 Task: Look for space in Hepingjie, China from 9th June, 2023 to 16th June, 2023 for 2 adults in price range Rs.8000 to Rs.16000. Place can be entire place with 2 bedrooms having 2 beds and 1 bathroom. Property type can be house, flat, guest house. Booking option can be shelf check-in. Required host language is Chinese (Simplified).
Action: Mouse moved to (611, 80)
Screenshot: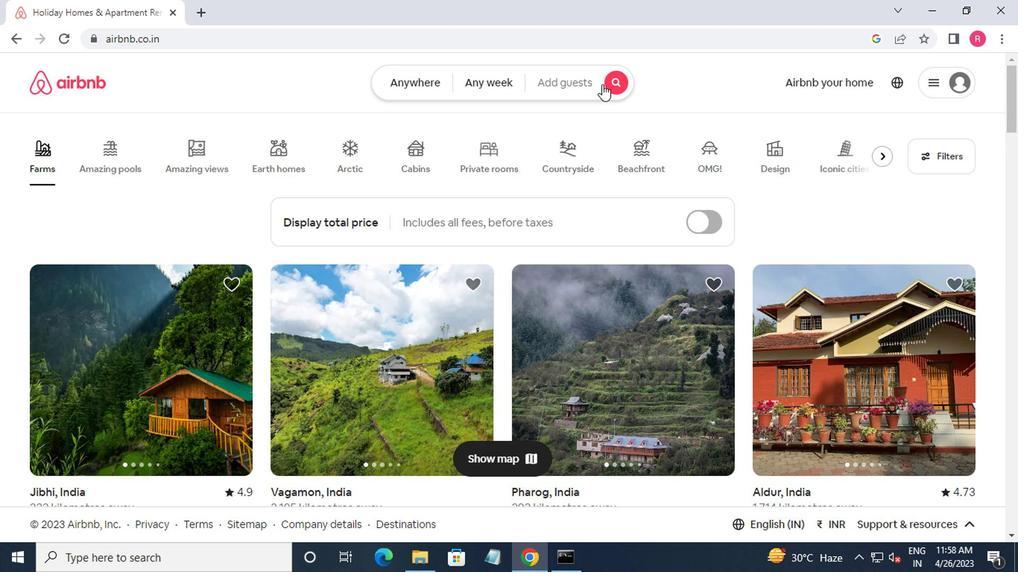 
Action: Mouse pressed left at (611, 80)
Screenshot: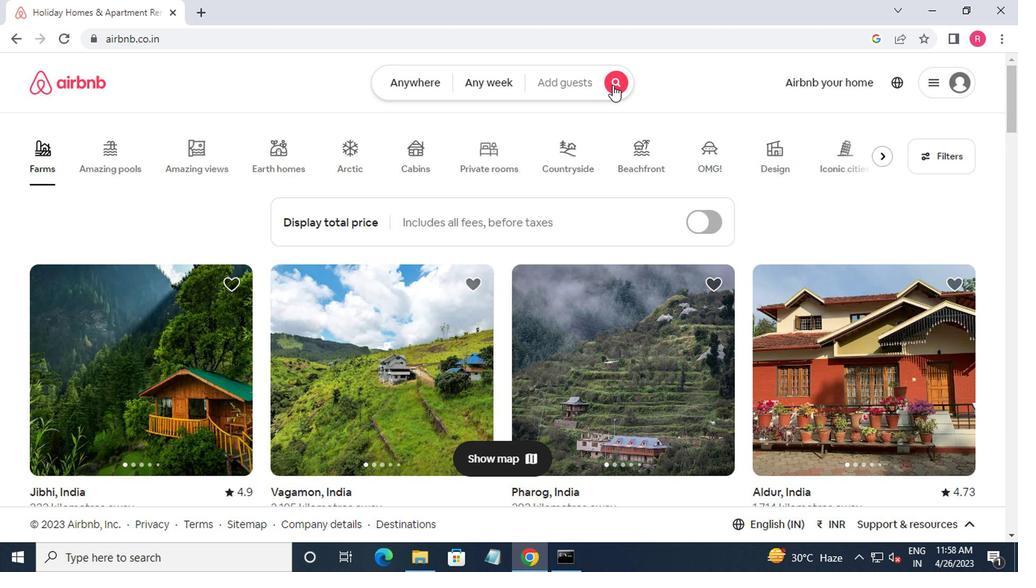 
Action: Mouse moved to (256, 139)
Screenshot: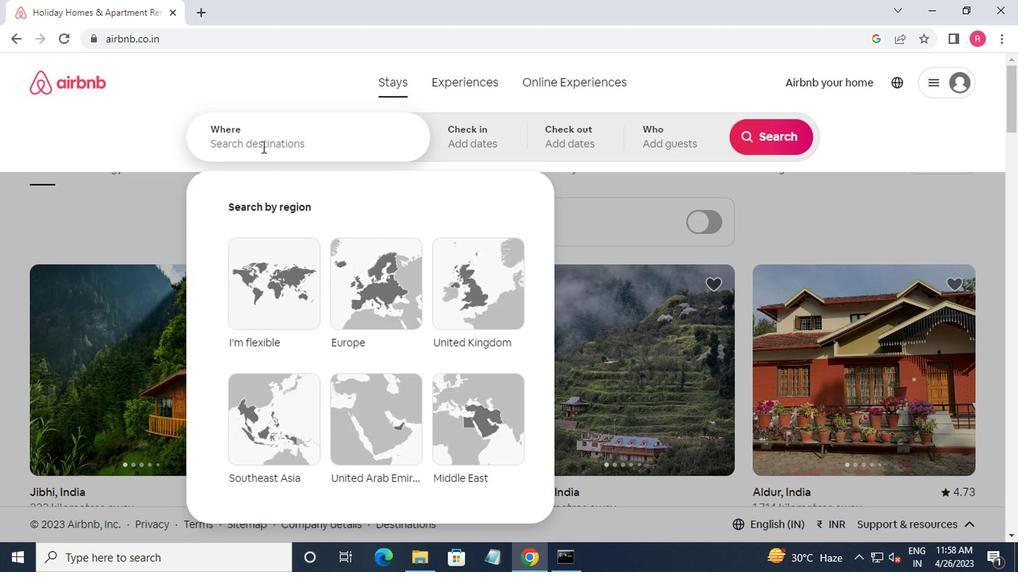 
Action: Mouse pressed left at (256, 139)
Screenshot: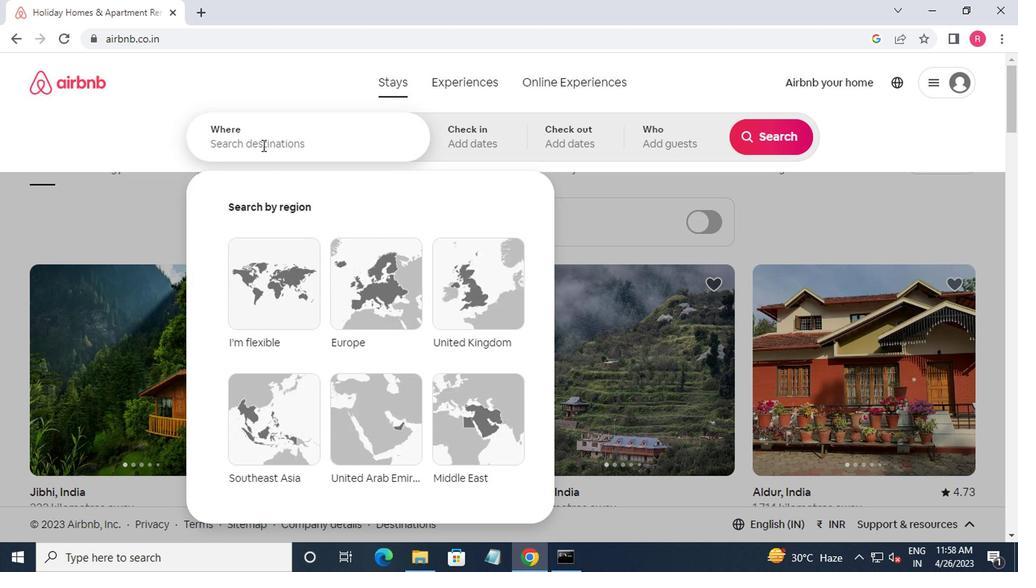 
Action: Key pressed hepingjie,china<Key.enter>
Screenshot: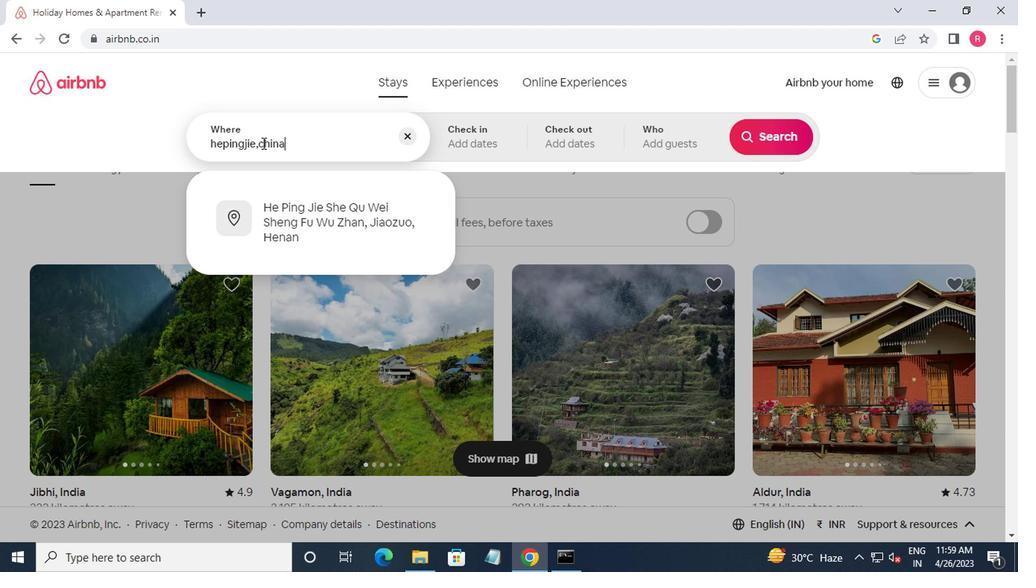 
Action: Mouse moved to (757, 253)
Screenshot: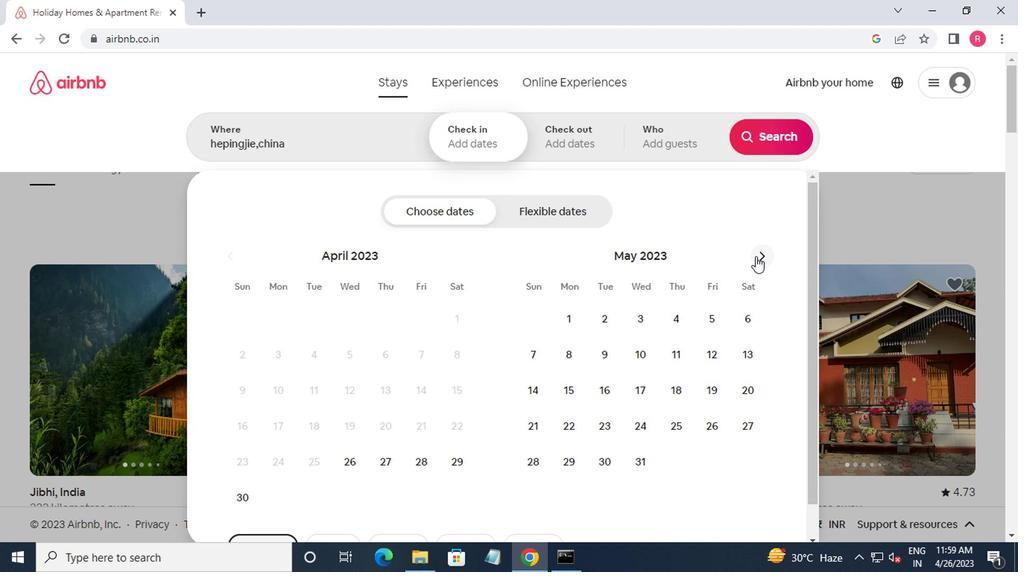 
Action: Mouse pressed left at (757, 253)
Screenshot: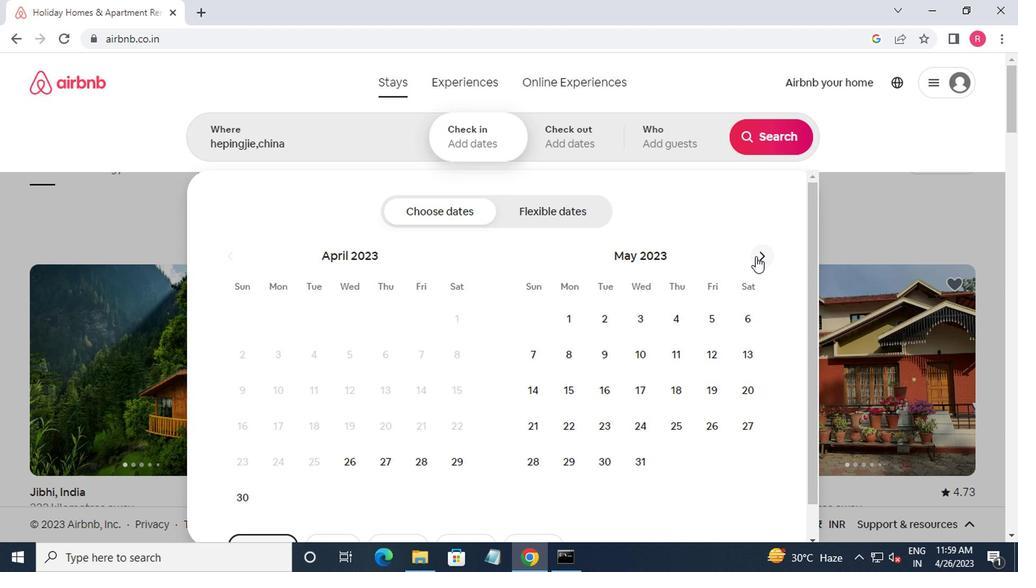 
Action: Mouse moved to (762, 250)
Screenshot: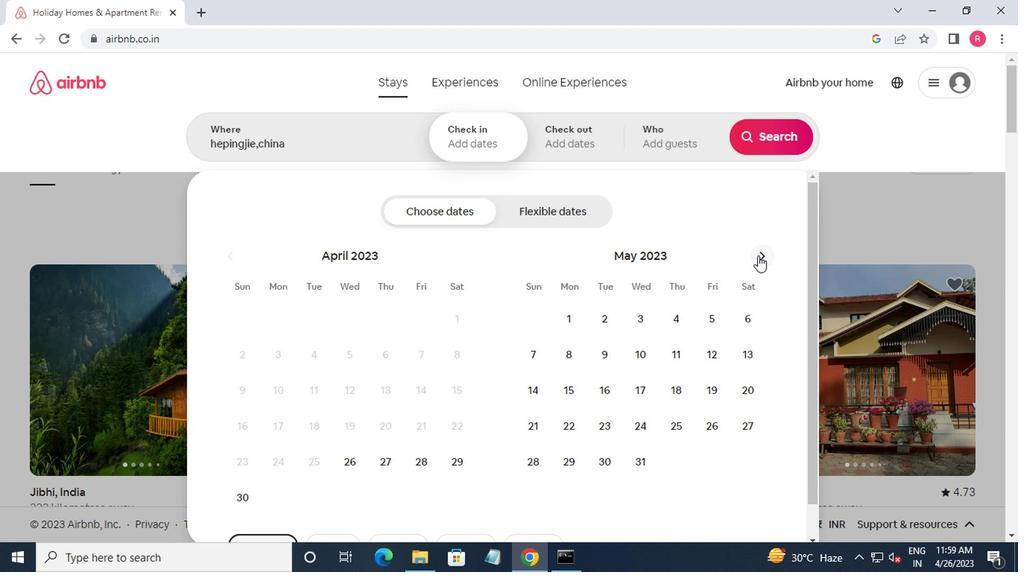 
Action: Mouse pressed left at (762, 250)
Screenshot: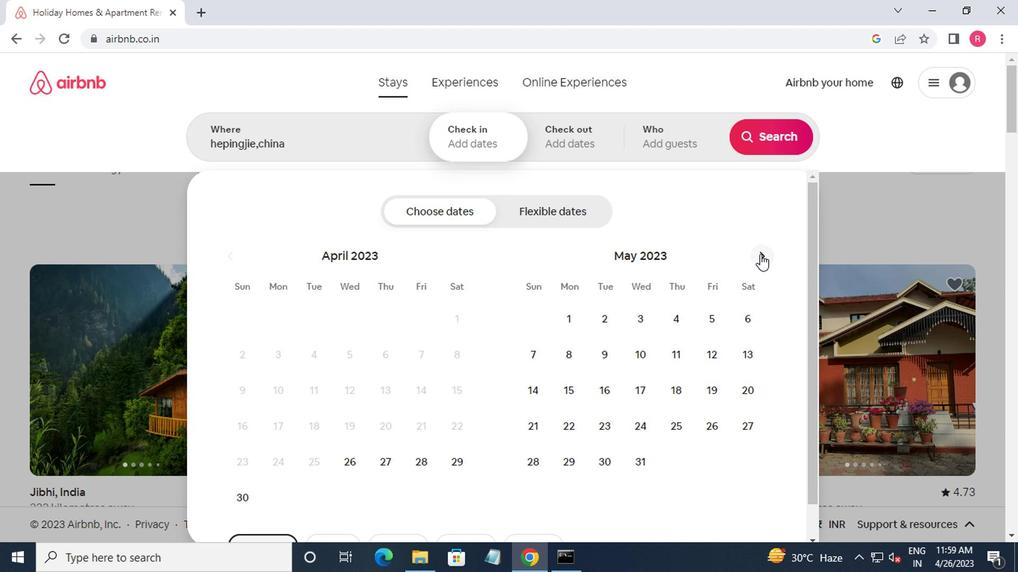
Action: Mouse moved to (714, 355)
Screenshot: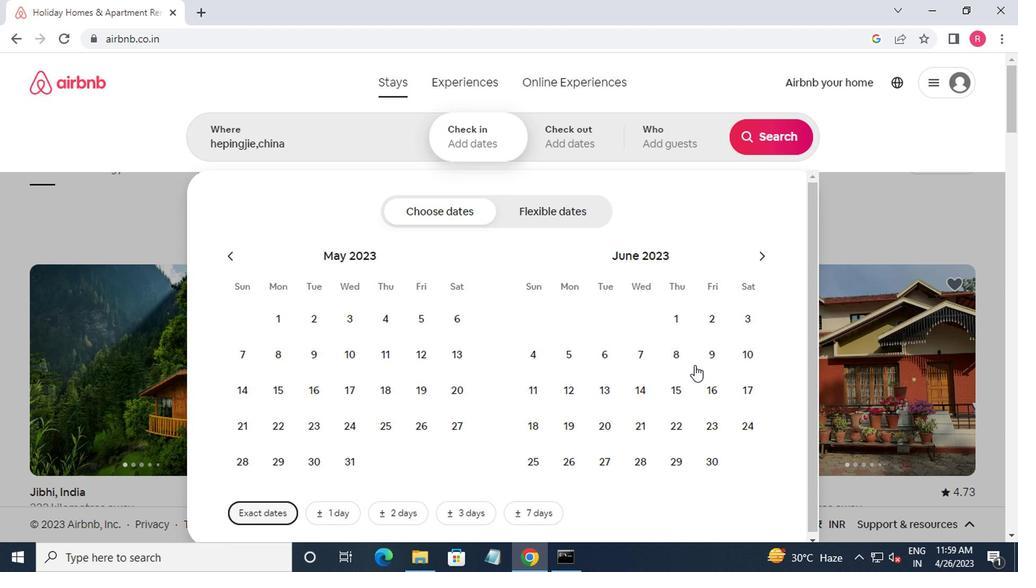 
Action: Mouse pressed left at (714, 355)
Screenshot: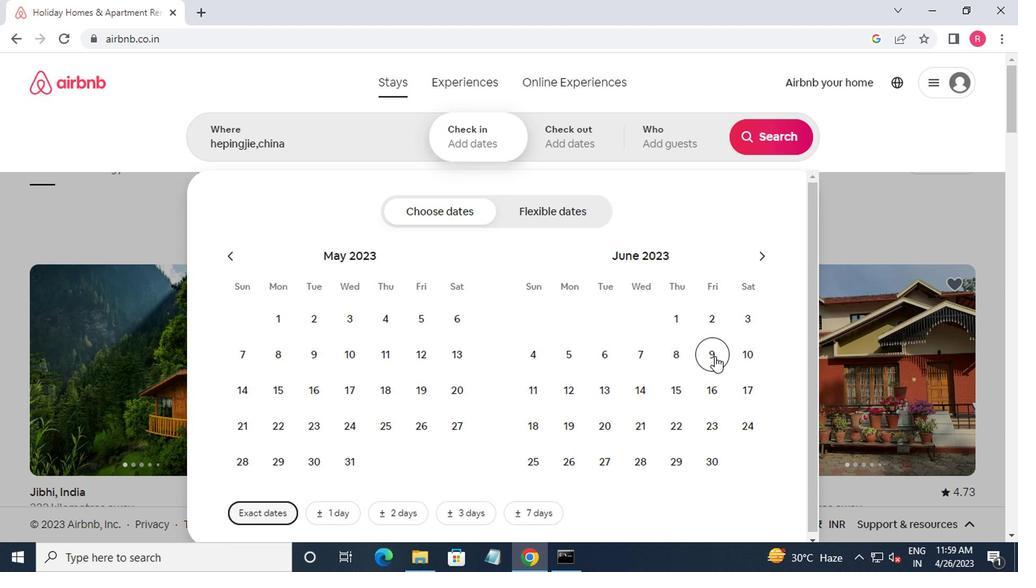 
Action: Mouse moved to (710, 393)
Screenshot: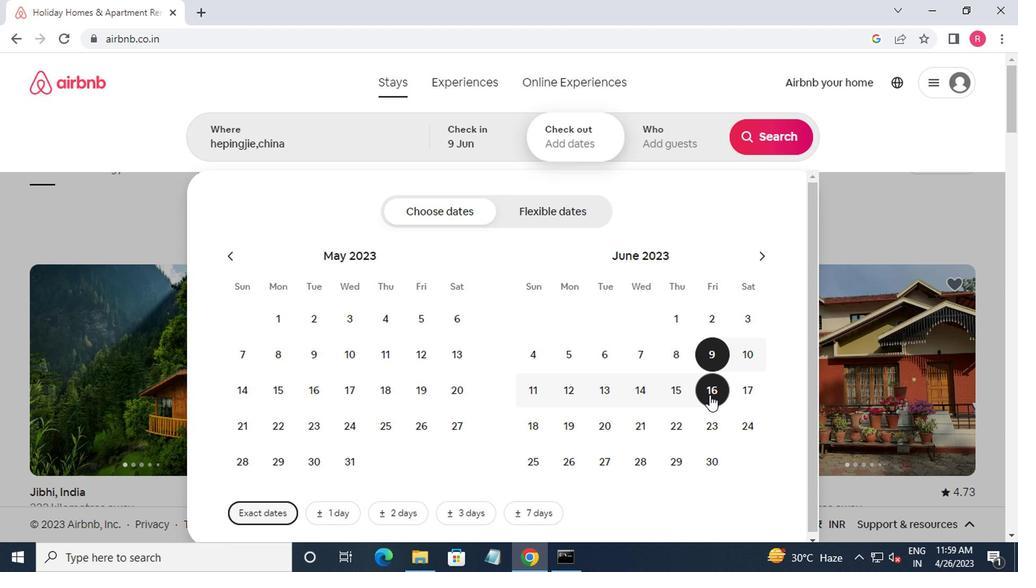 
Action: Mouse pressed left at (710, 393)
Screenshot: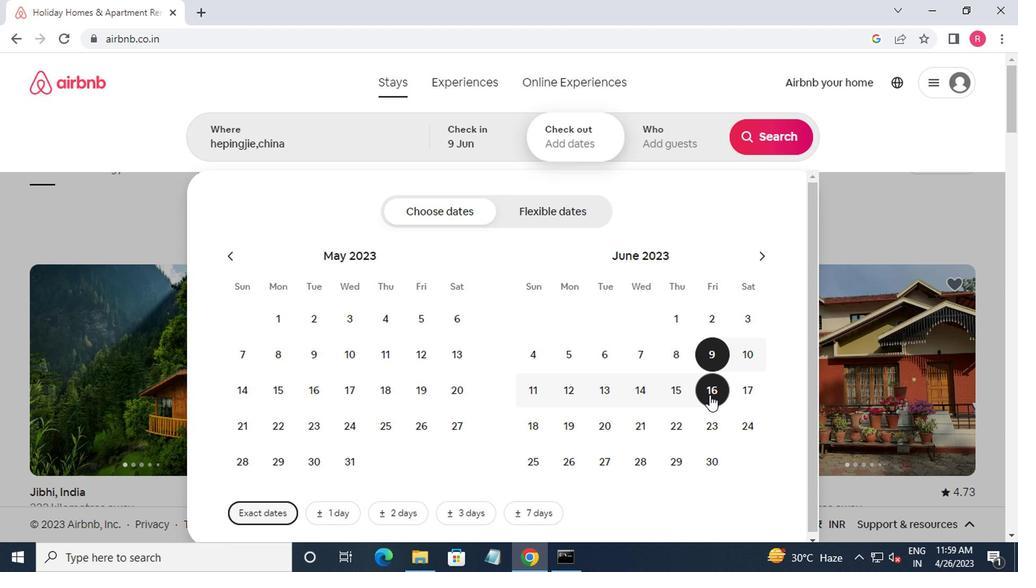 
Action: Mouse moved to (660, 133)
Screenshot: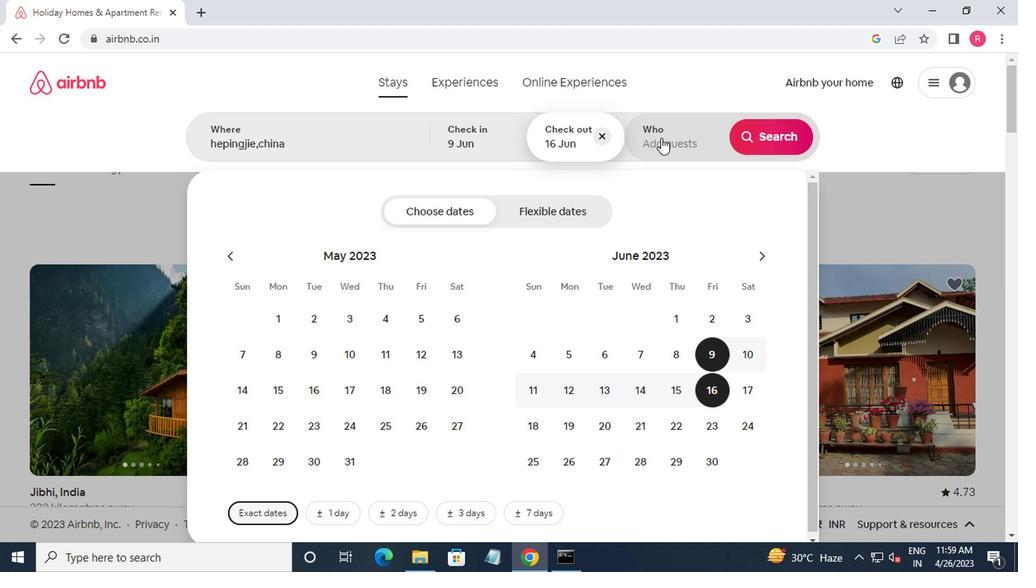 
Action: Mouse pressed left at (660, 133)
Screenshot: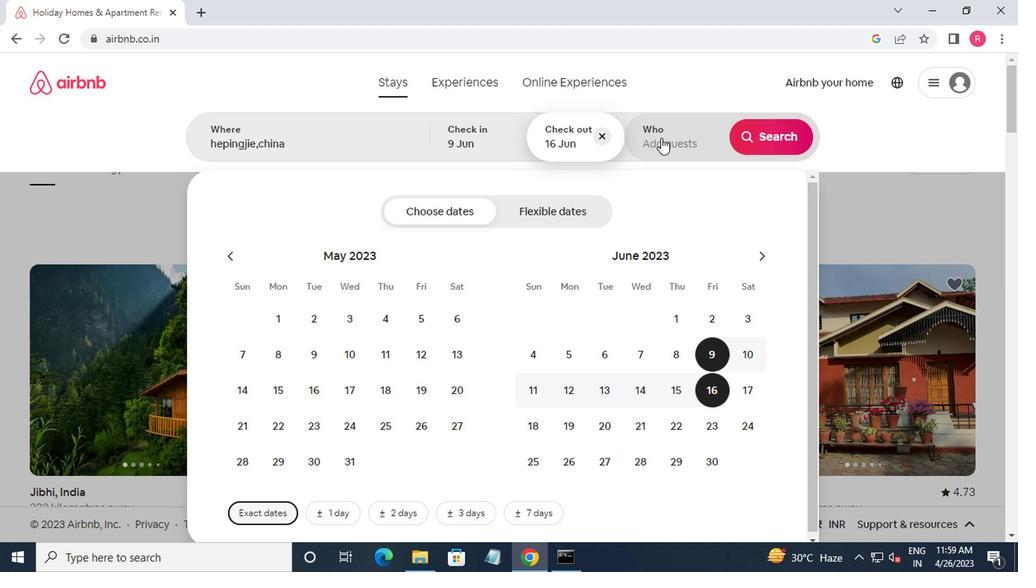 
Action: Mouse moved to (773, 214)
Screenshot: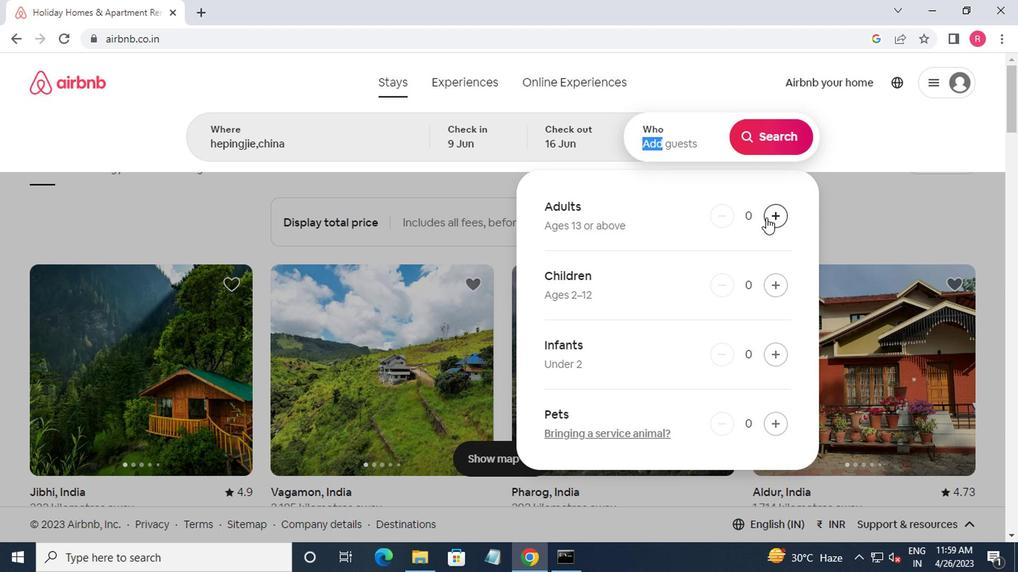
Action: Mouse pressed left at (773, 214)
Screenshot: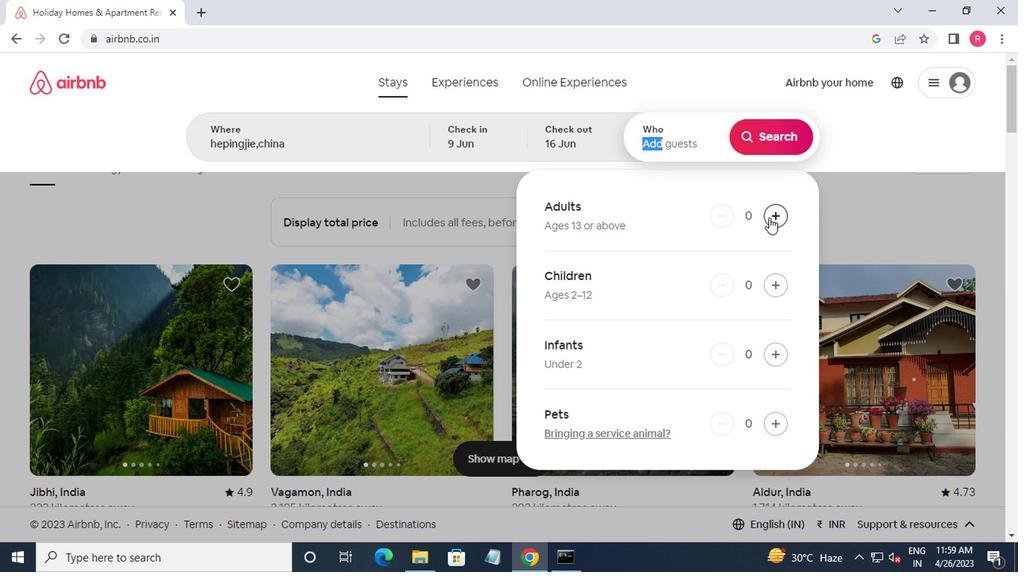 
Action: Mouse moved to (774, 214)
Screenshot: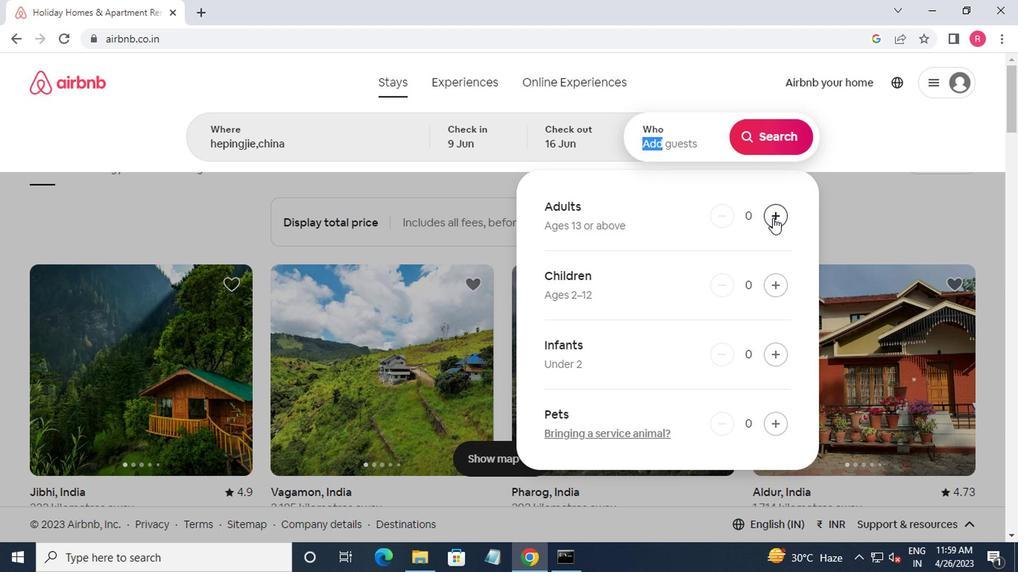 
Action: Mouse pressed left at (774, 214)
Screenshot: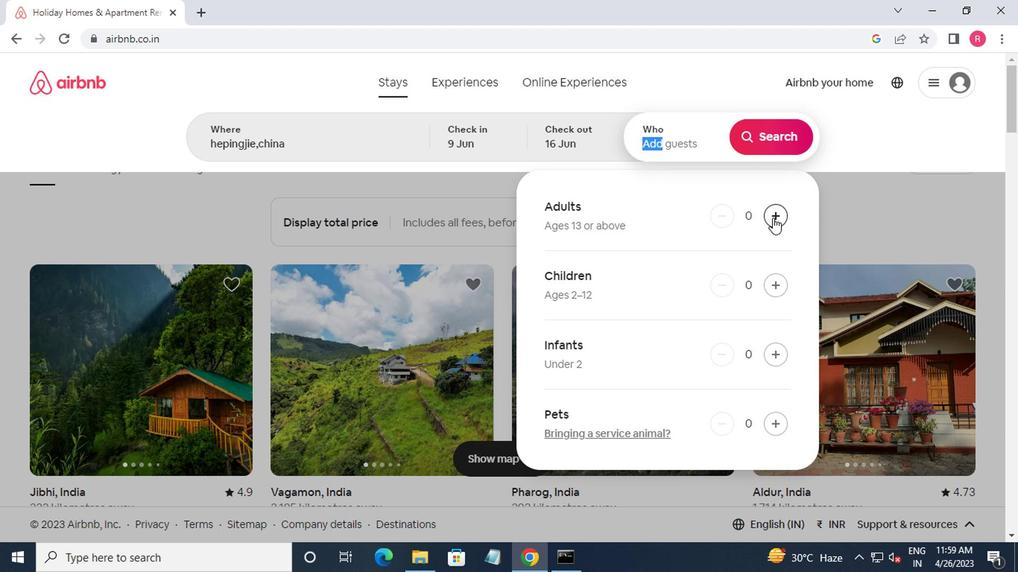 
Action: Mouse moved to (764, 133)
Screenshot: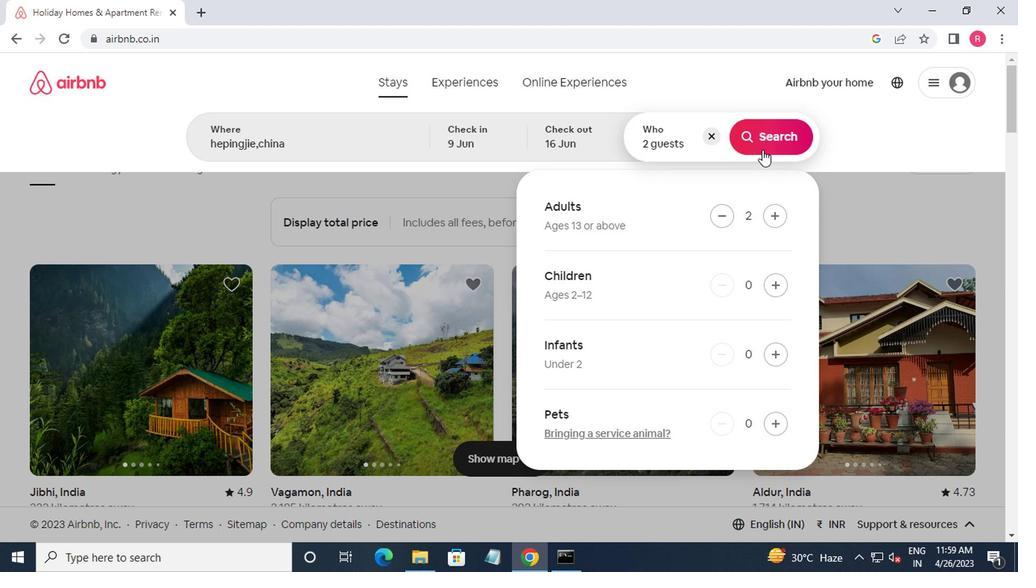 
Action: Mouse pressed left at (764, 133)
Screenshot: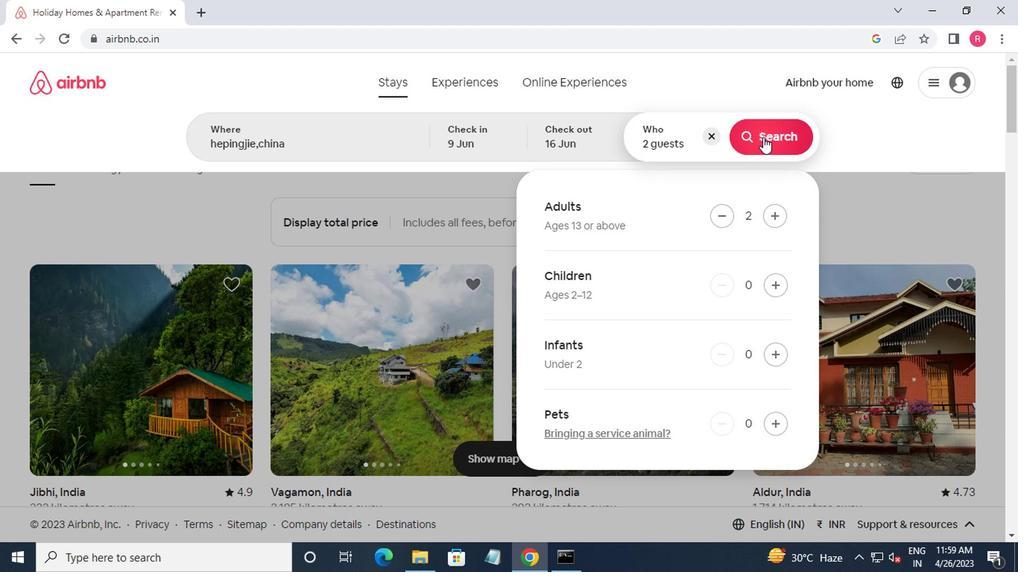 
Action: Mouse moved to (910, 128)
Screenshot: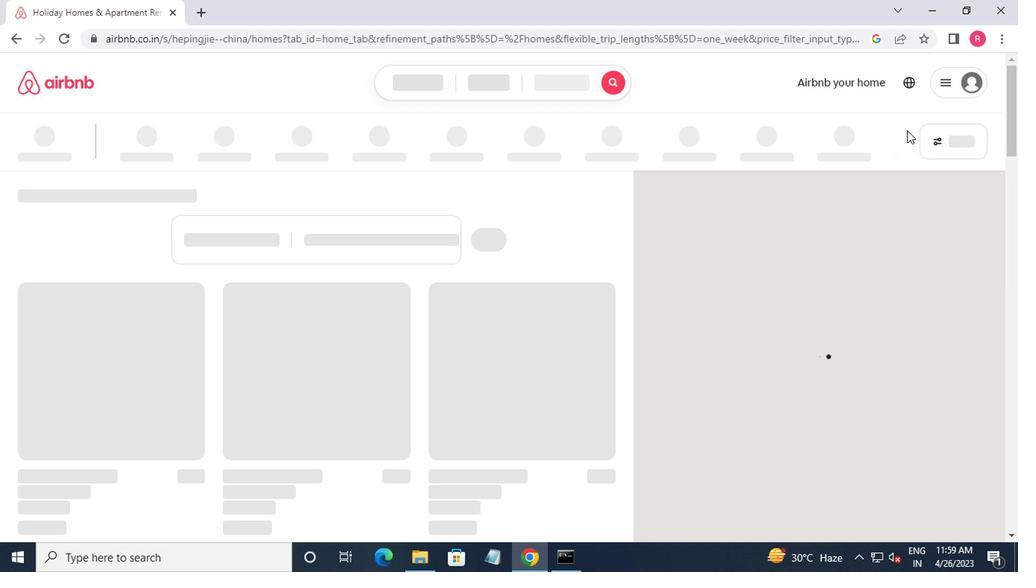 
Action: Mouse pressed left at (910, 128)
Screenshot: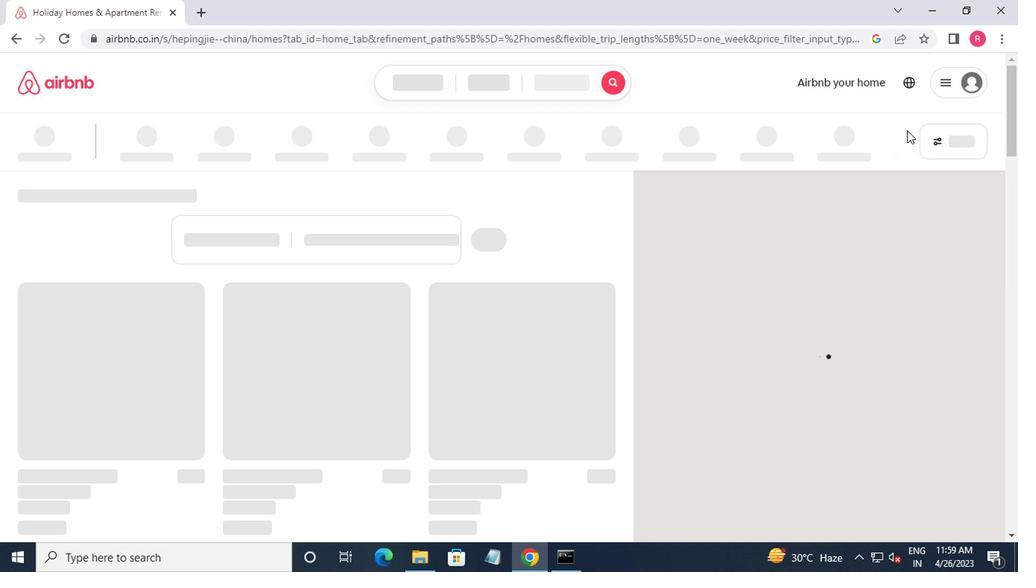 
Action: Mouse moved to (937, 133)
Screenshot: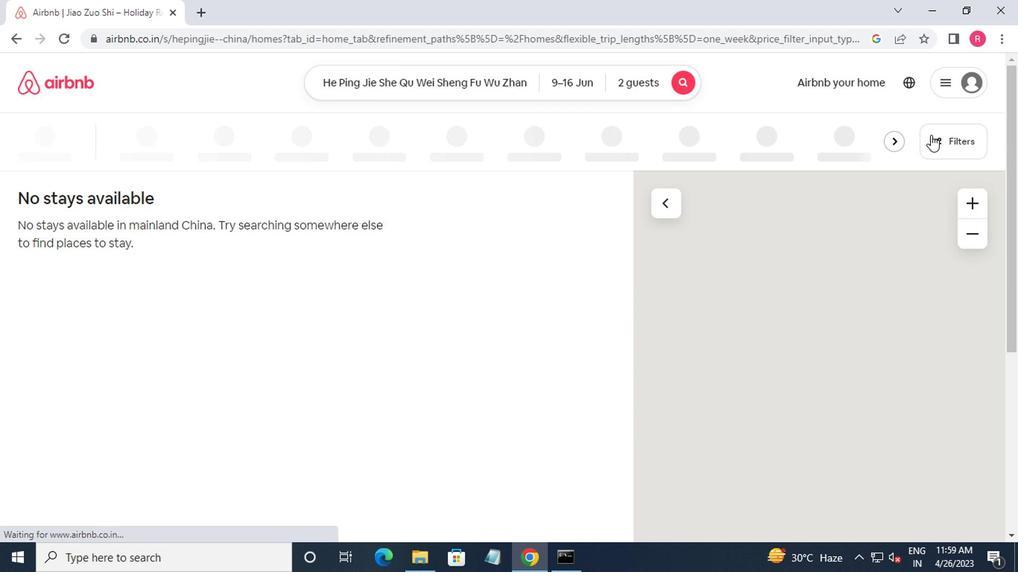 
Action: Mouse pressed left at (937, 133)
Screenshot: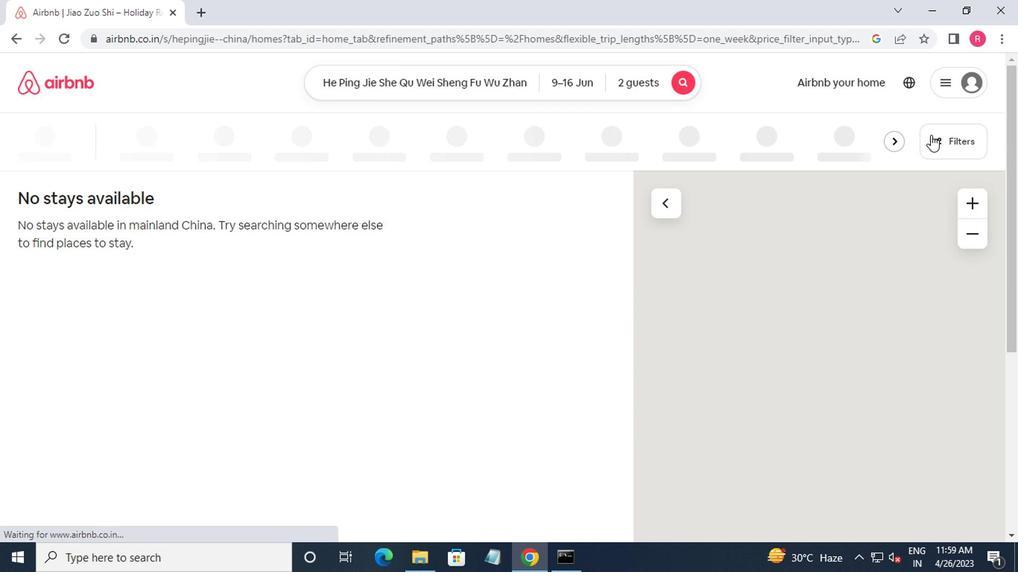 
Action: Mouse moved to (354, 238)
Screenshot: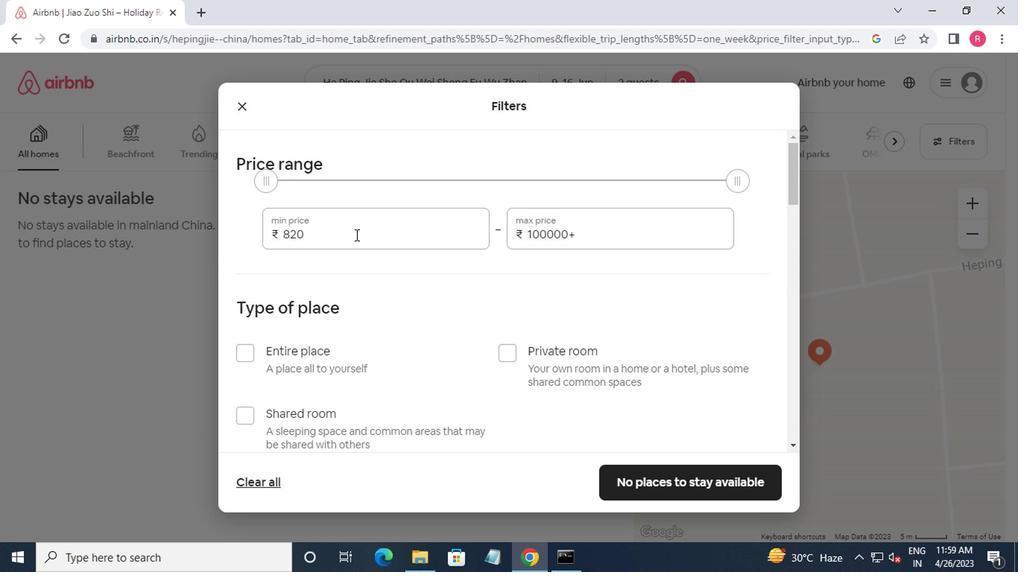 
Action: Mouse pressed left at (354, 238)
Screenshot: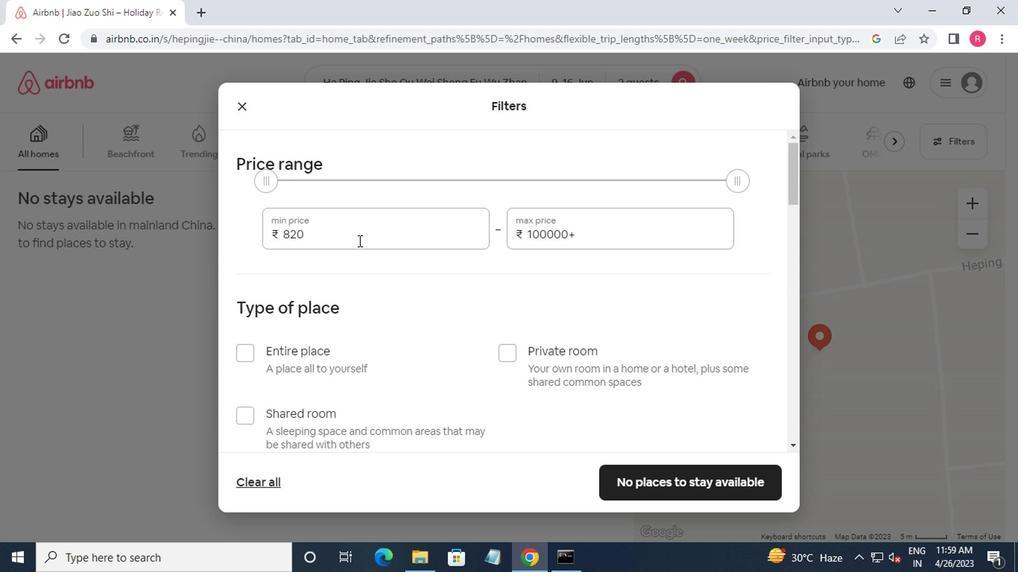 
Action: Mouse moved to (357, 226)
Screenshot: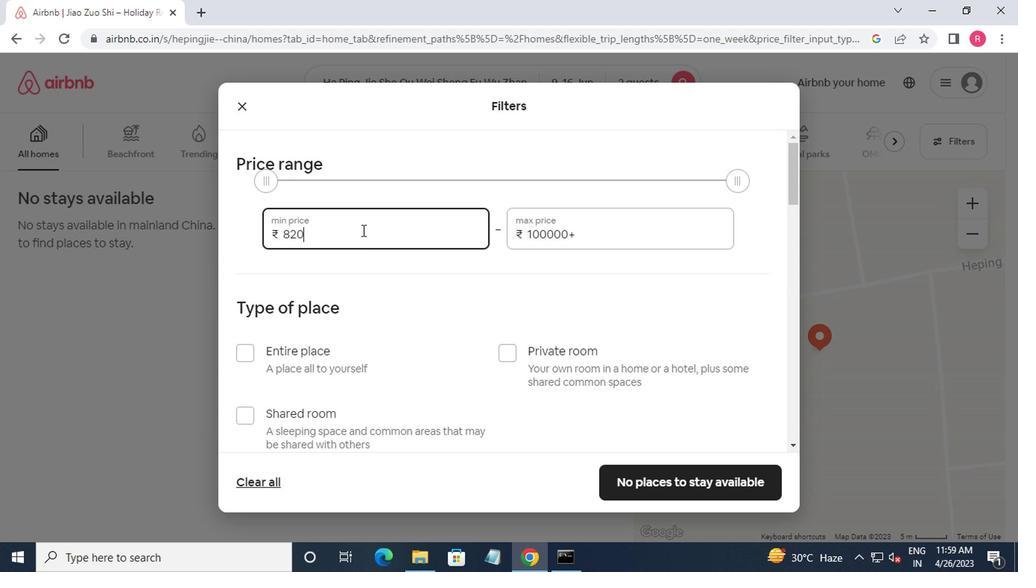 
Action: Key pressed <Key.backspace><Key.backspace><Key.backspace><Key.backspace>8000
Screenshot: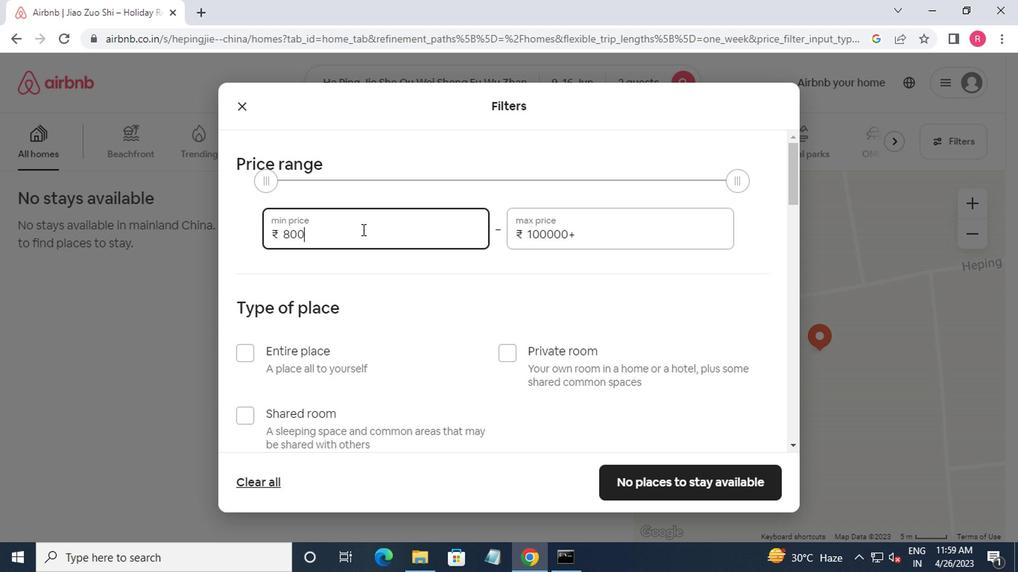 
Action: Mouse moved to (593, 230)
Screenshot: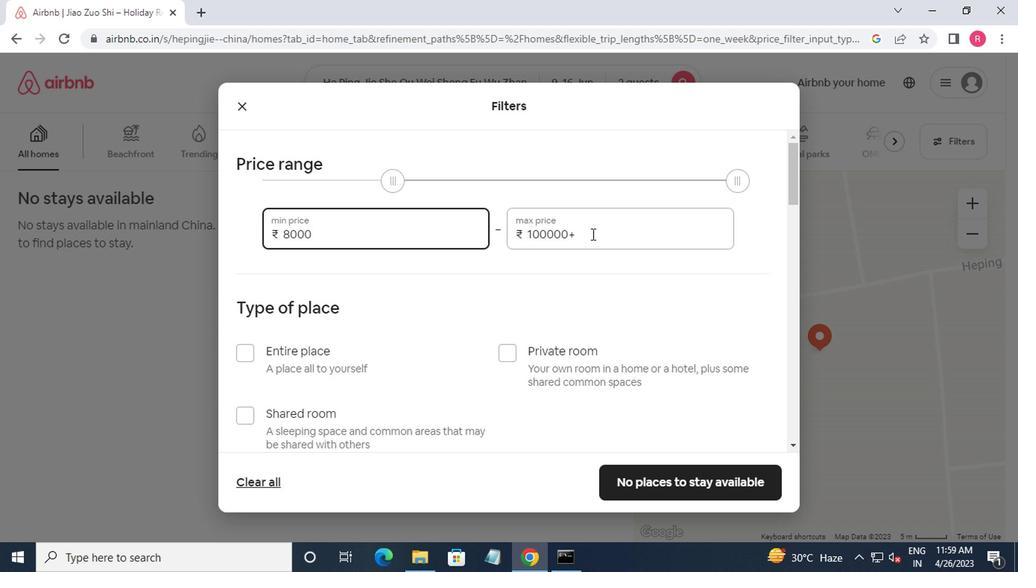 
Action: Mouse pressed left at (593, 230)
Screenshot: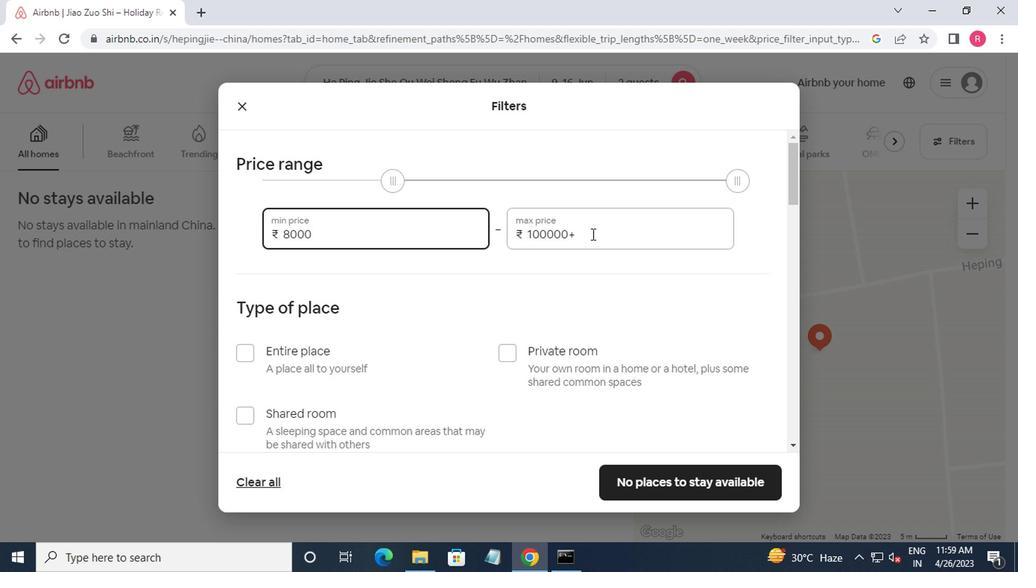 
Action: Mouse moved to (594, 231)
Screenshot: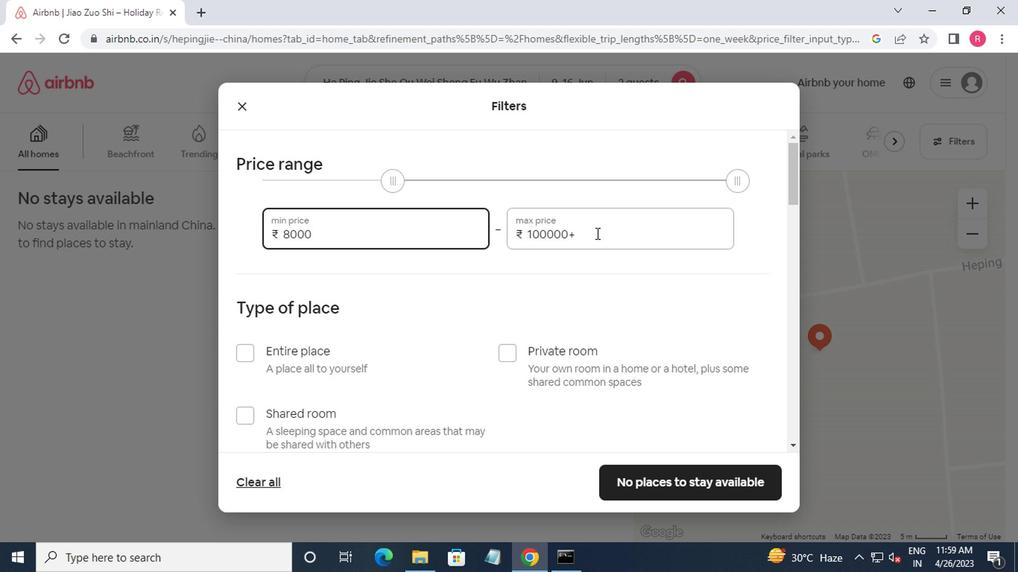 
Action: Key pressed <Key.backspace><Key.backspace><Key.backspace><Key.backspace><Key.backspace><Key.backspace><Key.backspace><Key.backspace><Key.backspace><Key.backspace><Key.backspace><Key.backspace><Key.backspace>16000
Screenshot: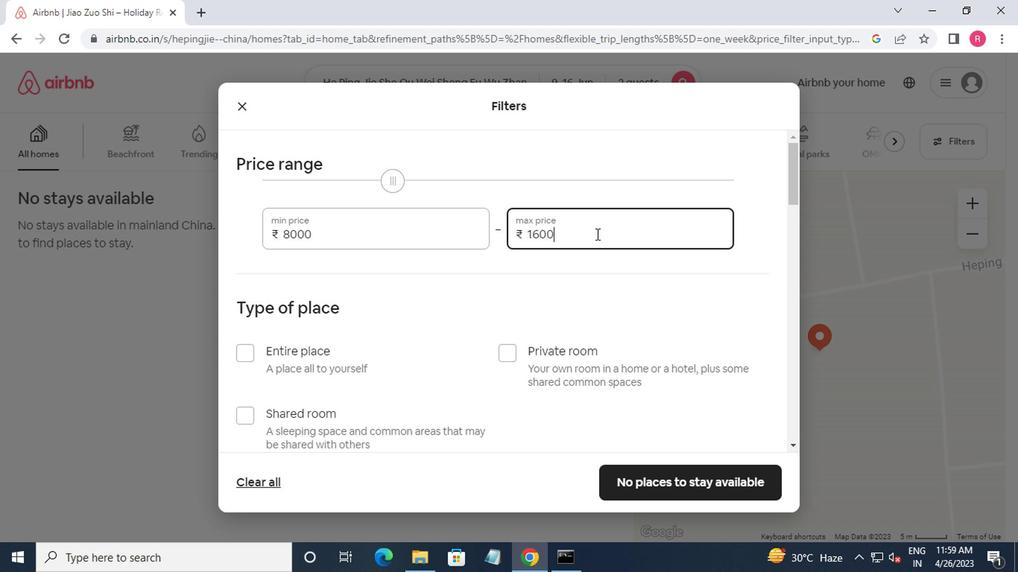 
Action: Mouse moved to (481, 188)
Screenshot: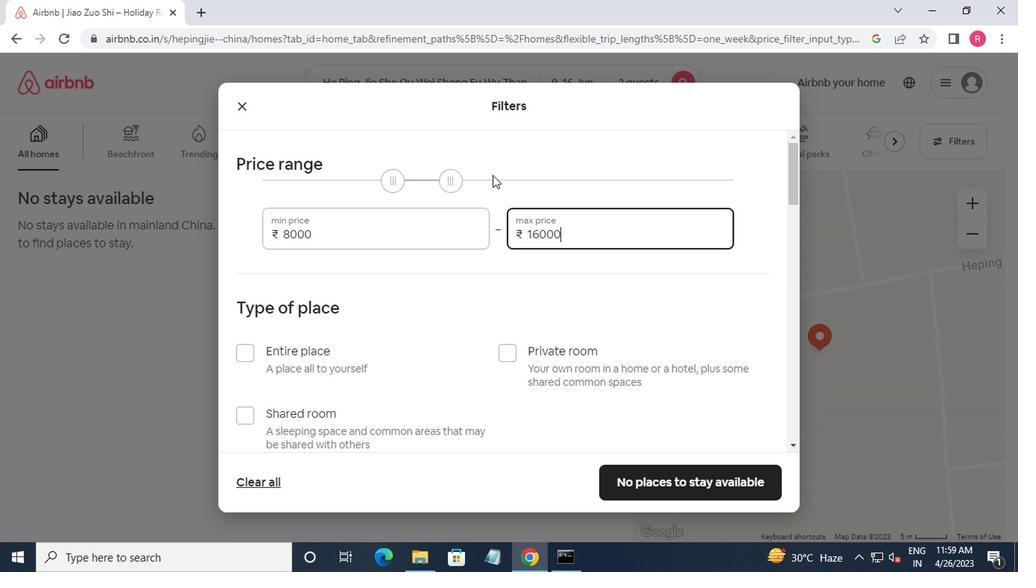 
Action: Mouse scrolled (481, 187) with delta (0, -1)
Screenshot: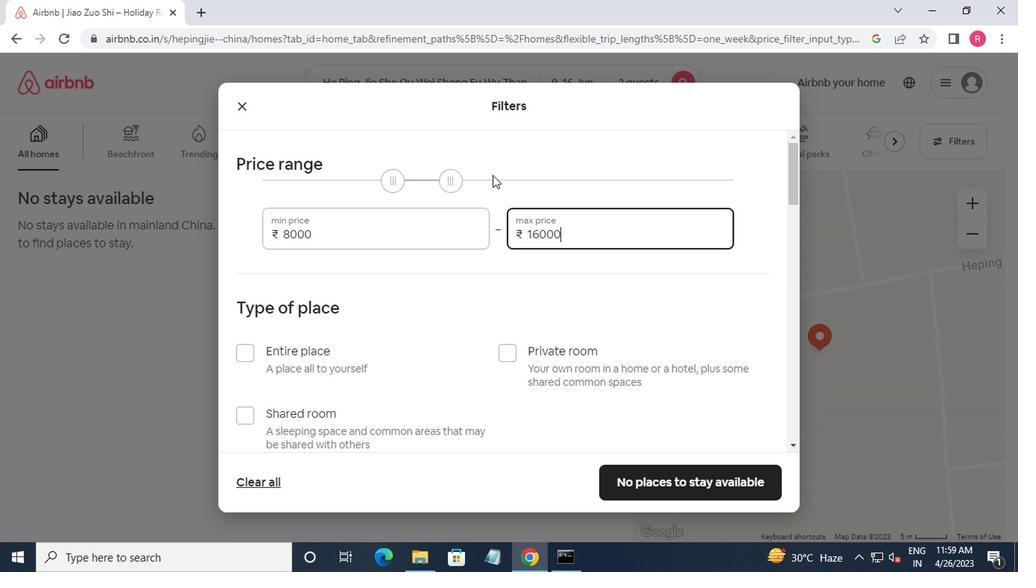 
Action: Mouse moved to (465, 238)
Screenshot: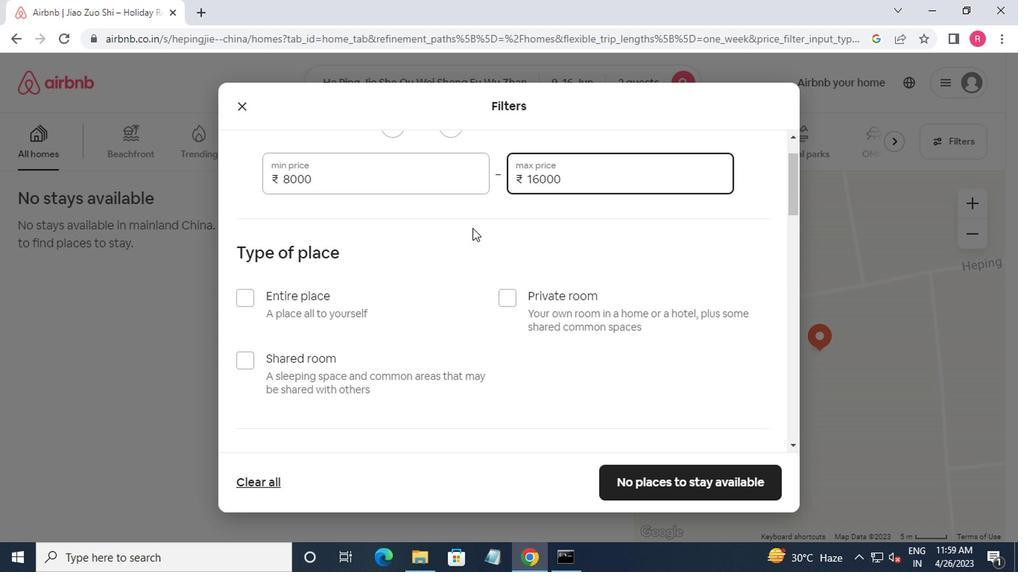 
Action: Mouse scrolled (465, 237) with delta (0, 0)
Screenshot: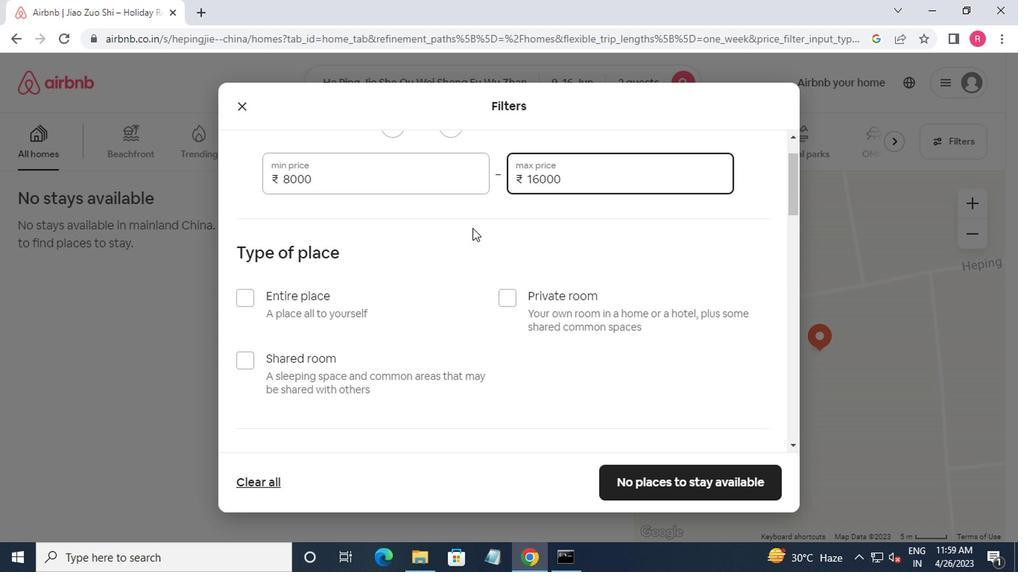 
Action: Mouse moved to (237, 198)
Screenshot: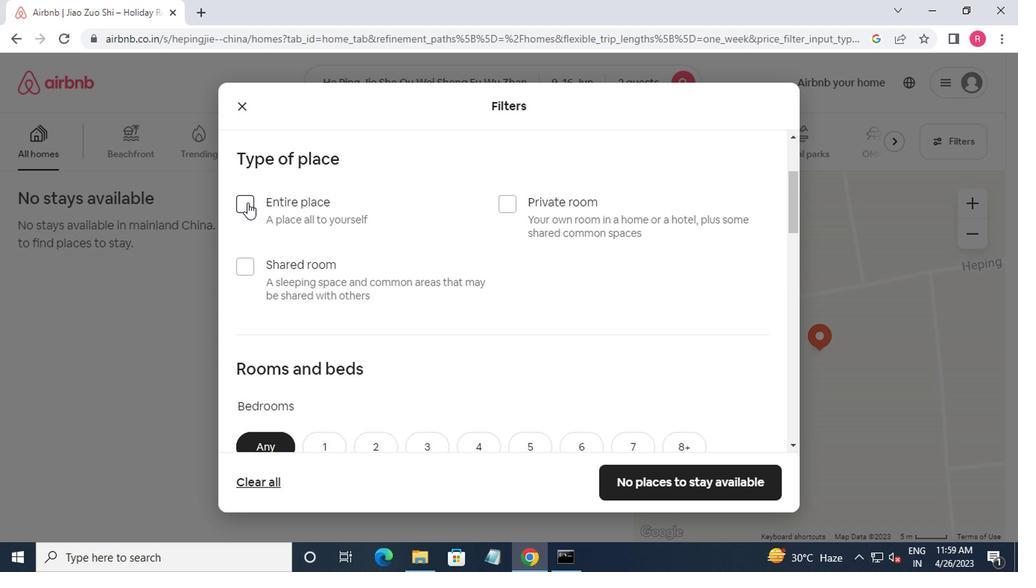 
Action: Mouse pressed left at (237, 198)
Screenshot: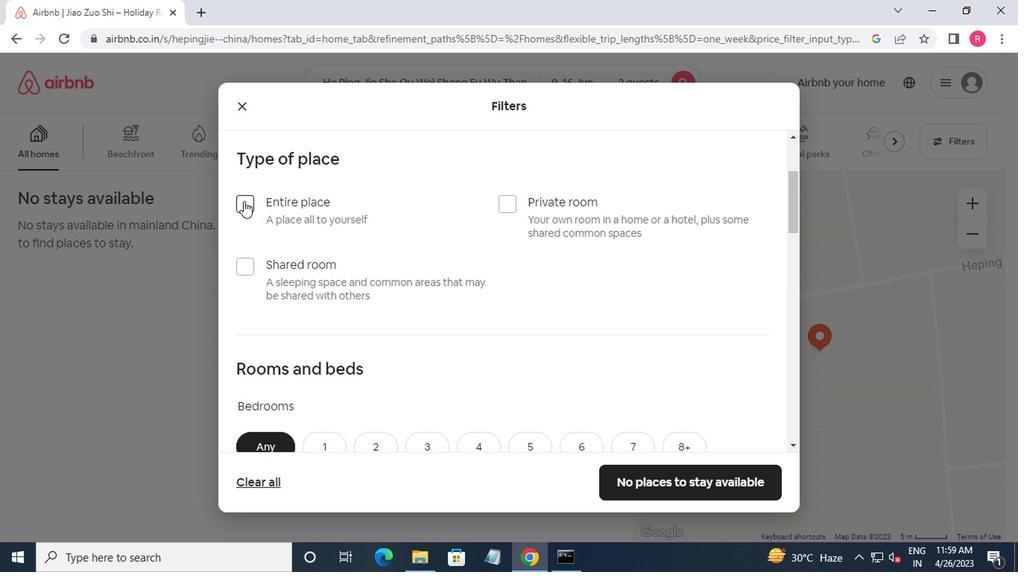 
Action: Mouse moved to (238, 198)
Screenshot: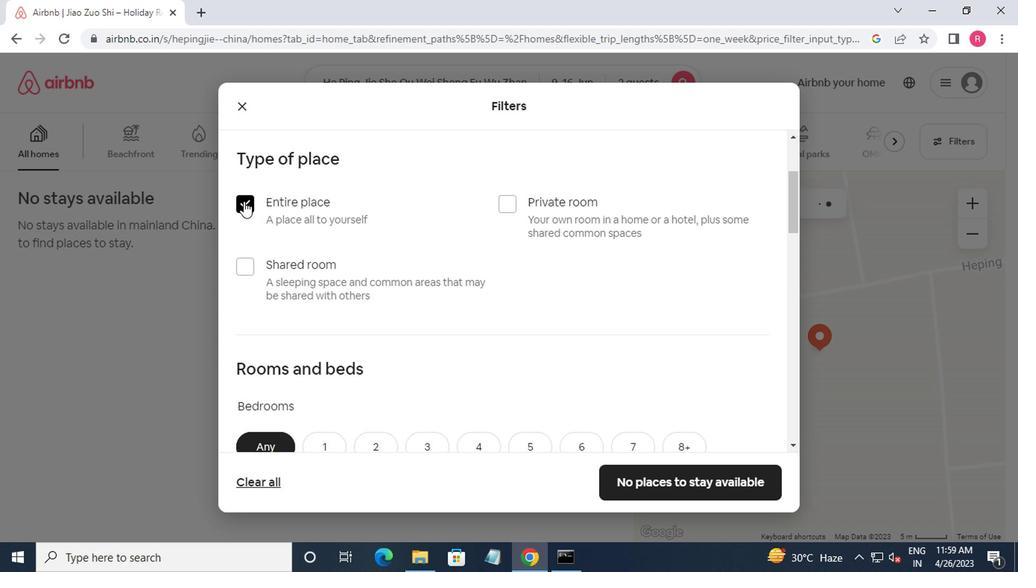 
Action: Mouse scrolled (238, 197) with delta (0, 0)
Screenshot: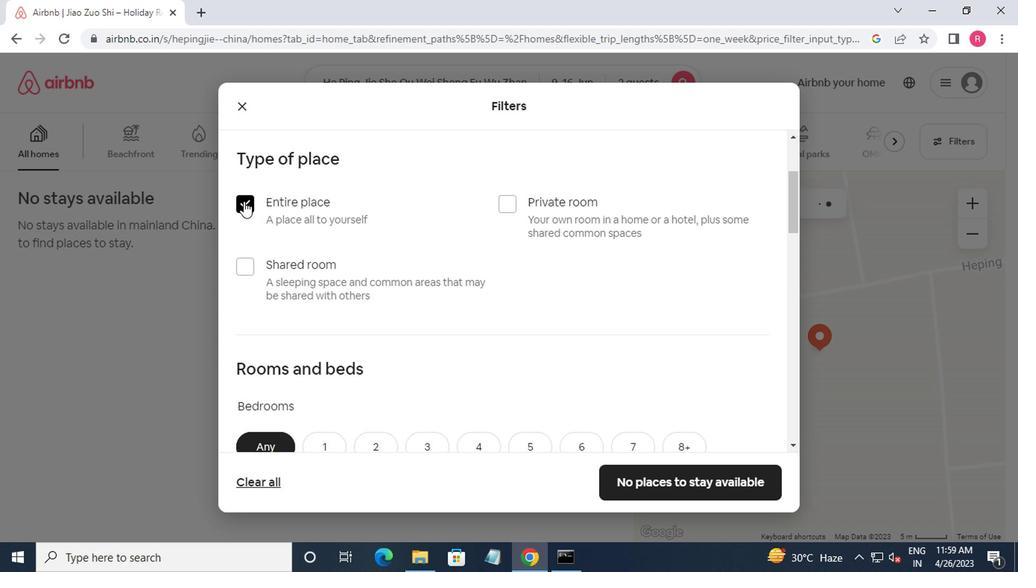 
Action: Mouse moved to (253, 203)
Screenshot: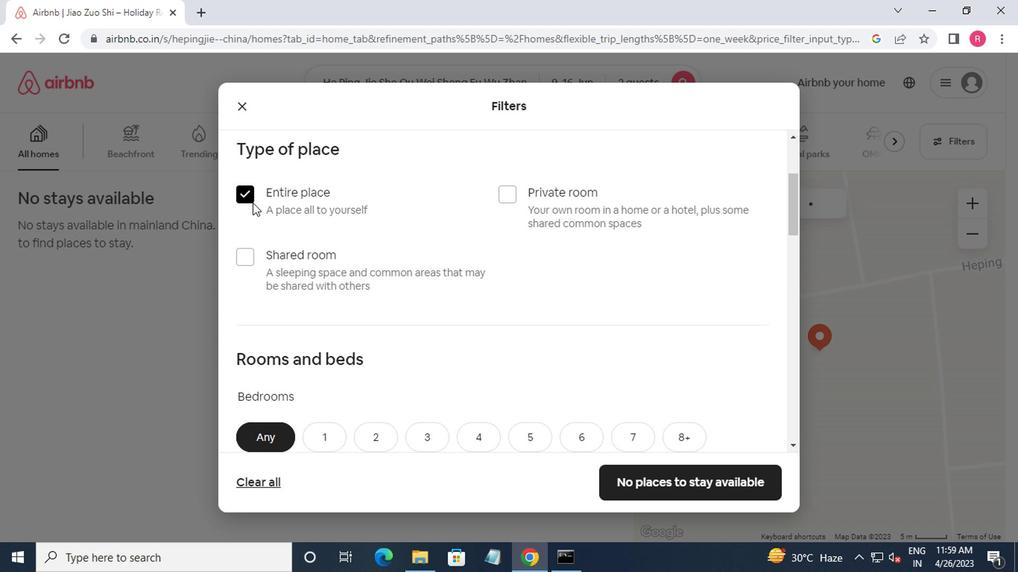 
Action: Mouse scrolled (253, 202) with delta (0, -1)
Screenshot: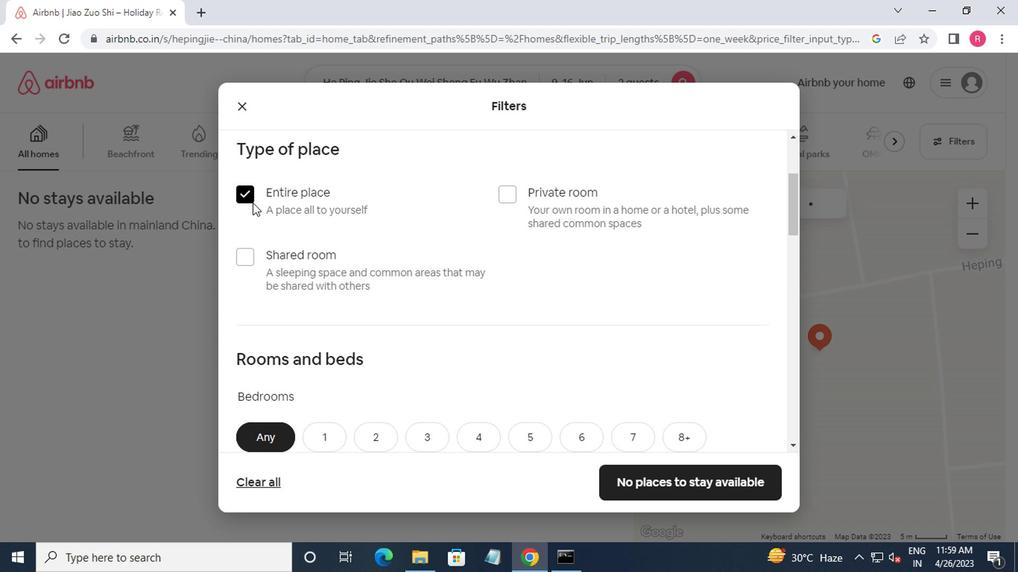 
Action: Mouse moved to (261, 211)
Screenshot: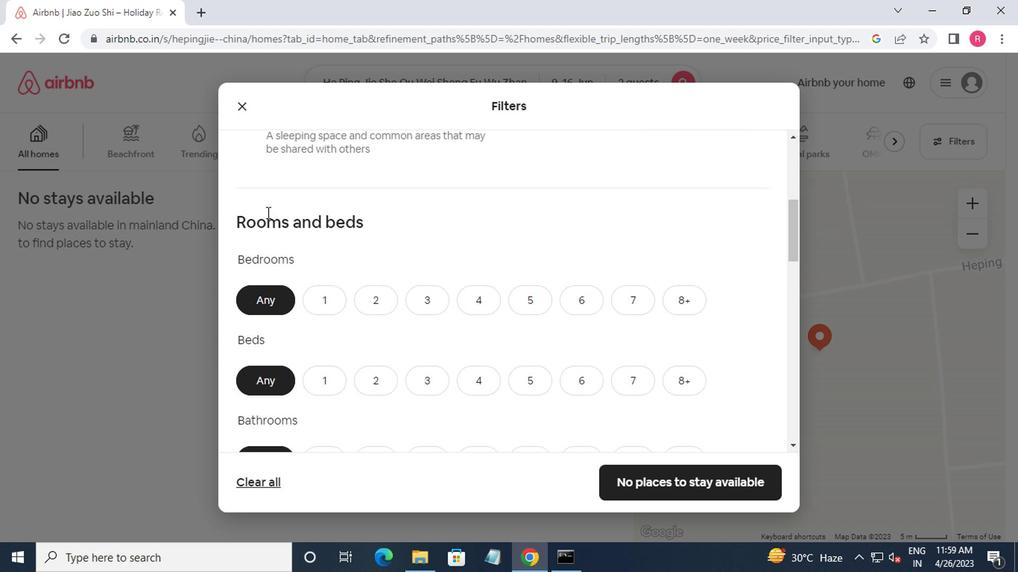 
Action: Mouse scrolled (261, 210) with delta (0, 0)
Screenshot: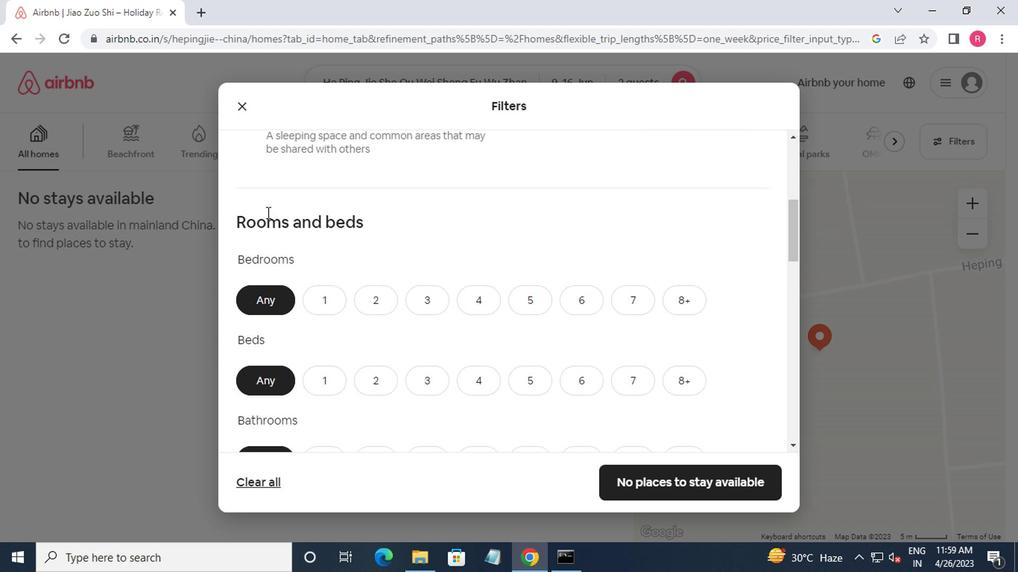 
Action: Mouse moved to (360, 218)
Screenshot: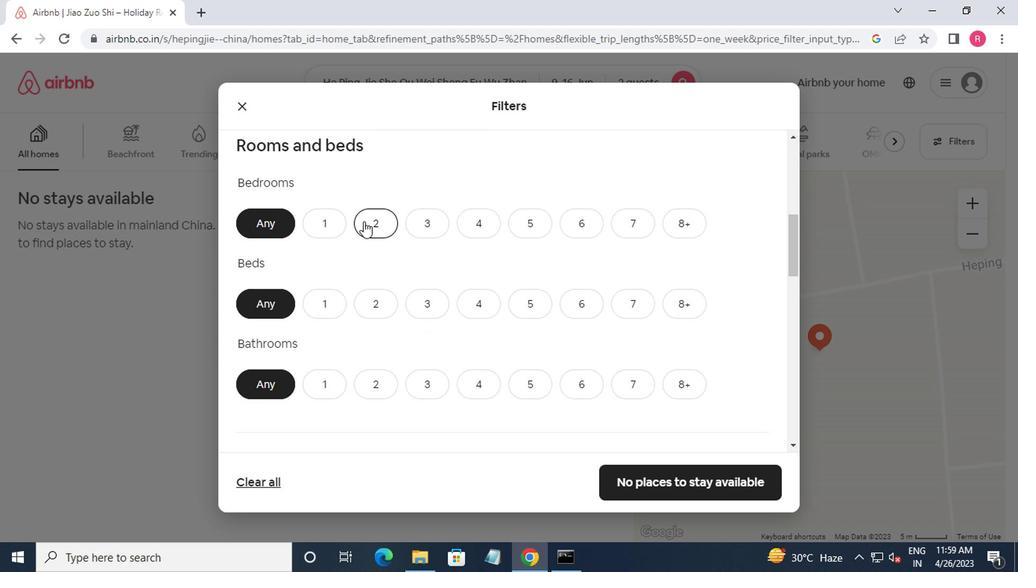 
Action: Mouse pressed left at (360, 218)
Screenshot: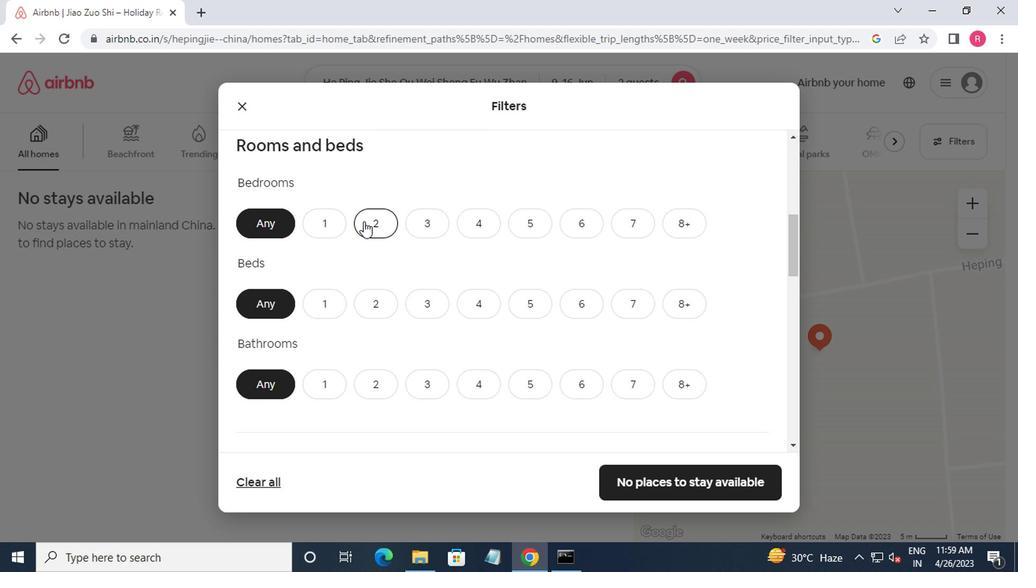 
Action: Mouse moved to (366, 308)
Screenshot: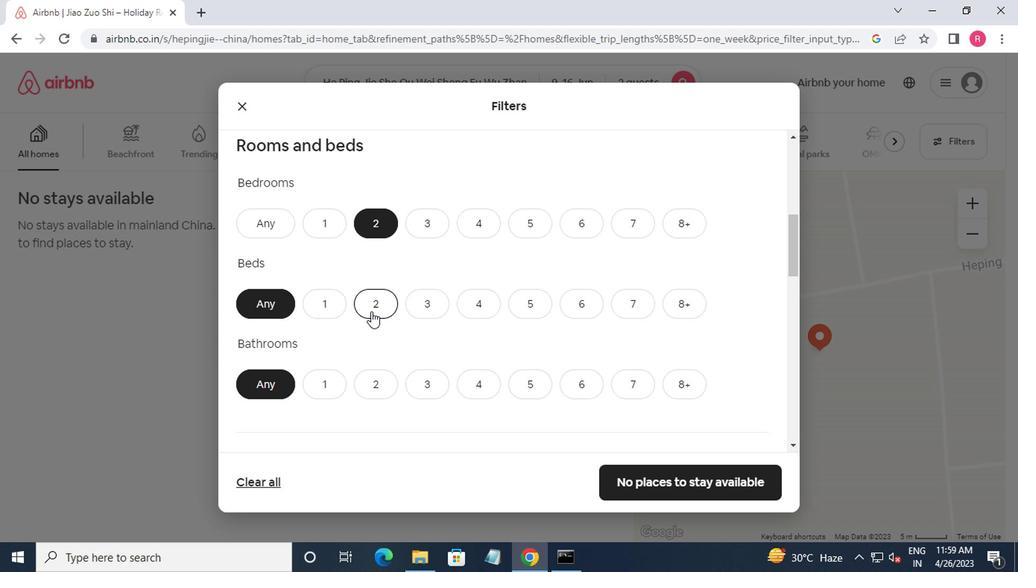 
Action: Mouse pressed left at (366, 308)
Screenshot: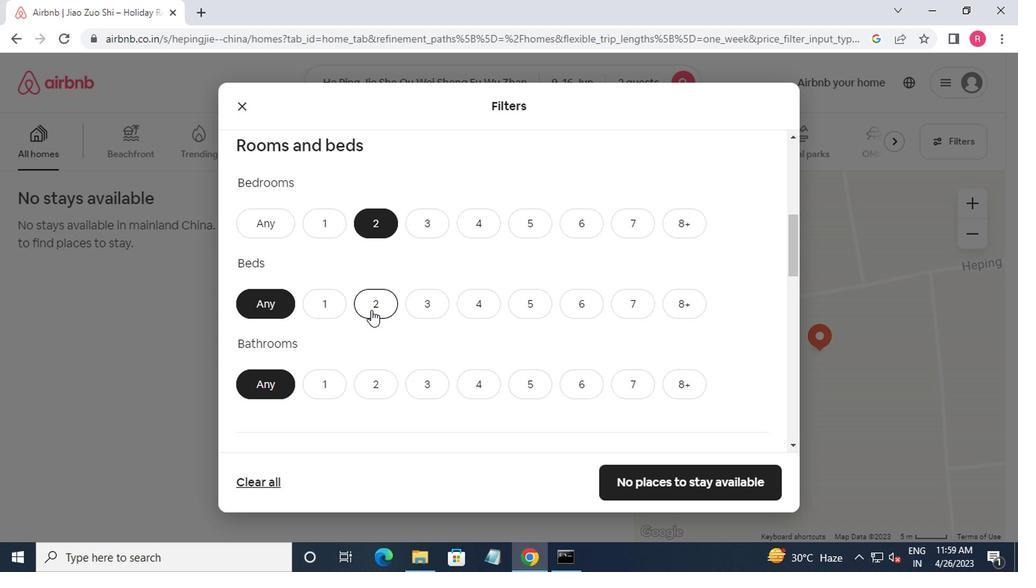 
Action: Mouse moved to (322, 387)
Screenshot: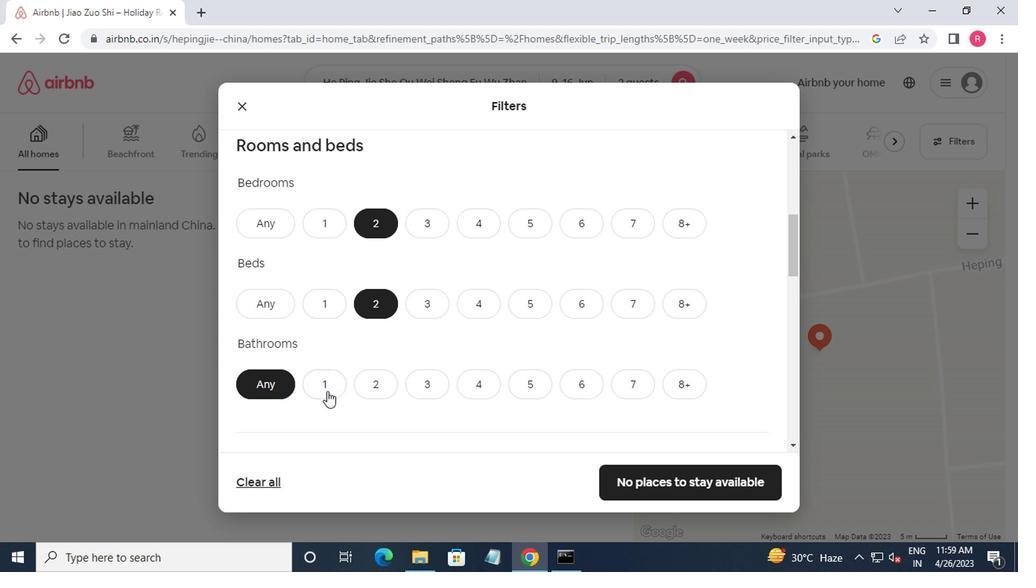 
Action: Mouse pressed left at (322, 387)
Screenshot: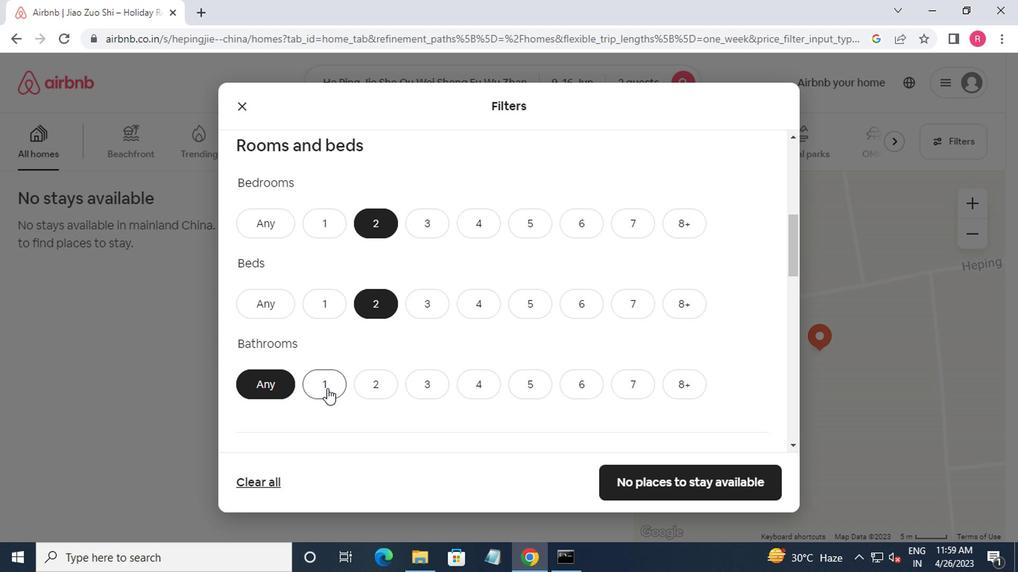 
Action: Mouse moved to (384, 380)
Screenshot: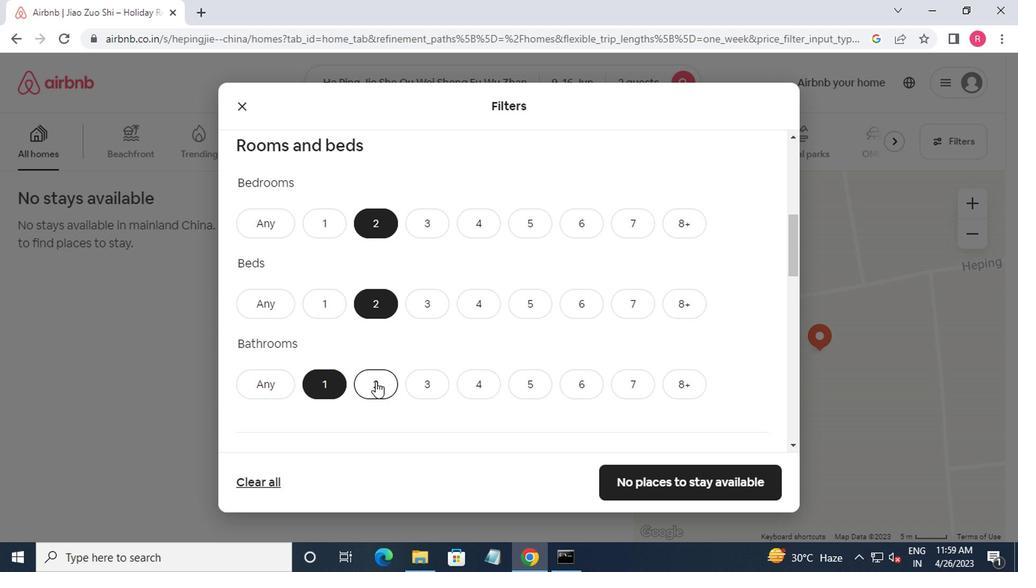
Action: Mouse scrolled (384, 379) with delta (0, -1)
Screenshot: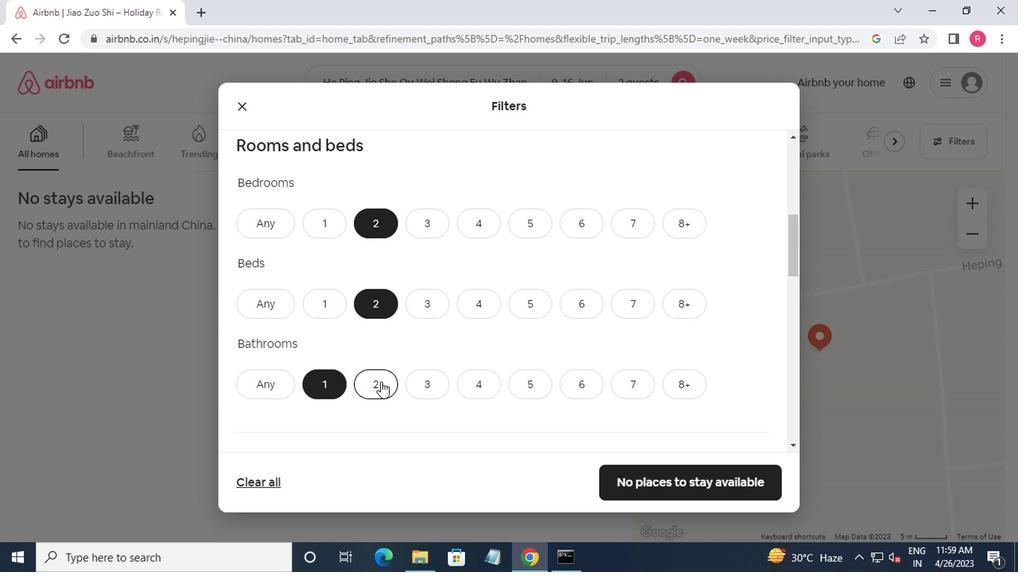 
Action: Mouse scrolled (384, 379) with delta (0, -1)
Screenshot: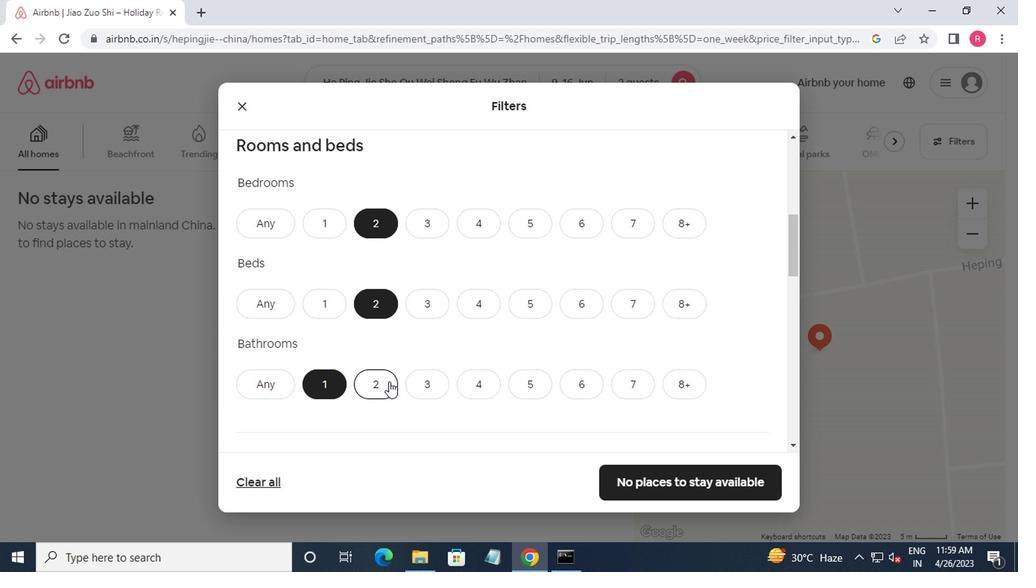 
Action: Mouse moved to (388, 381)
Screenshot: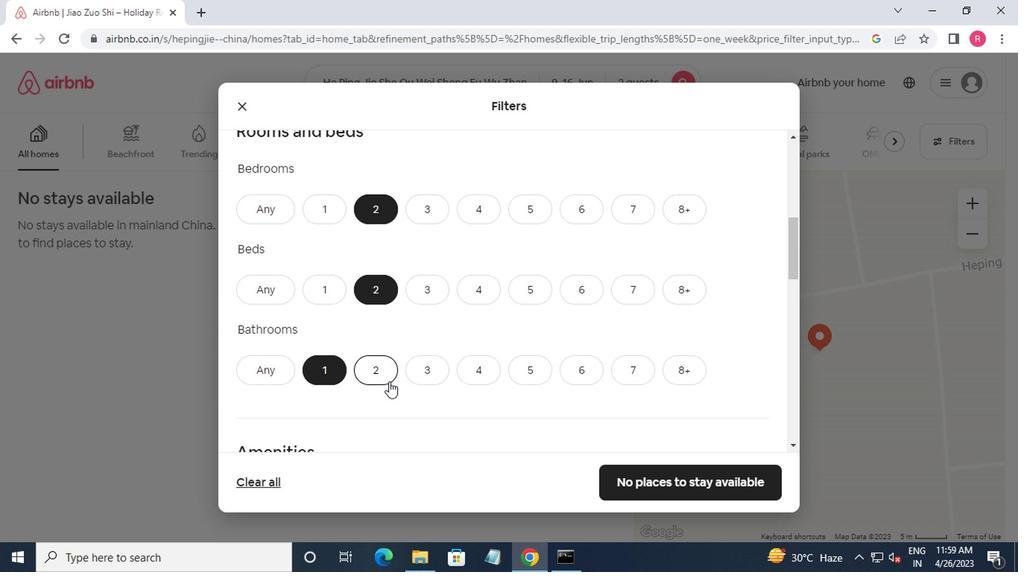 
Action: Mouse scrolled (388, 380) with delta (0, 0)
Screenshot: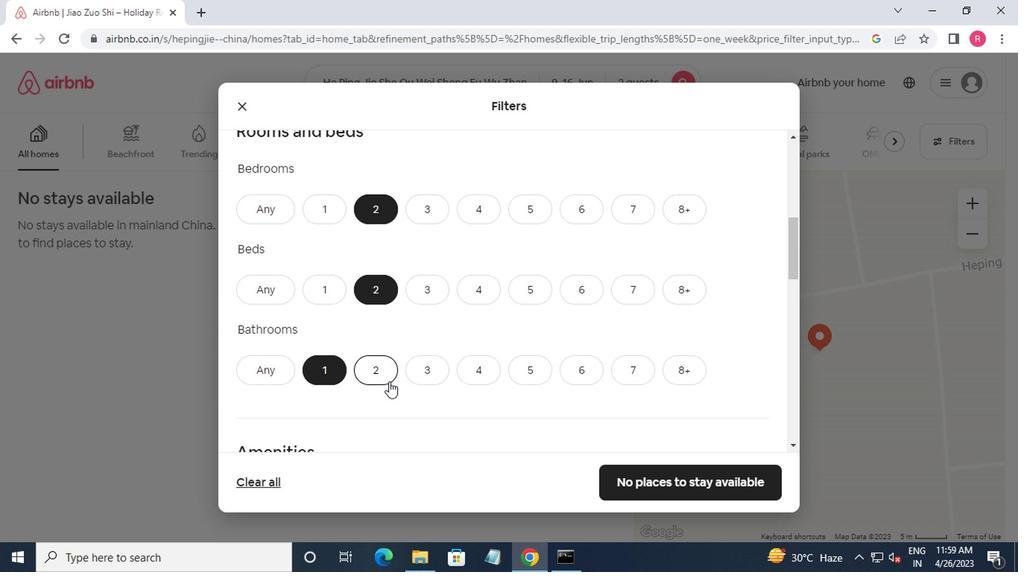 
Action: Mouse moved to (396, 373)
Screenshot: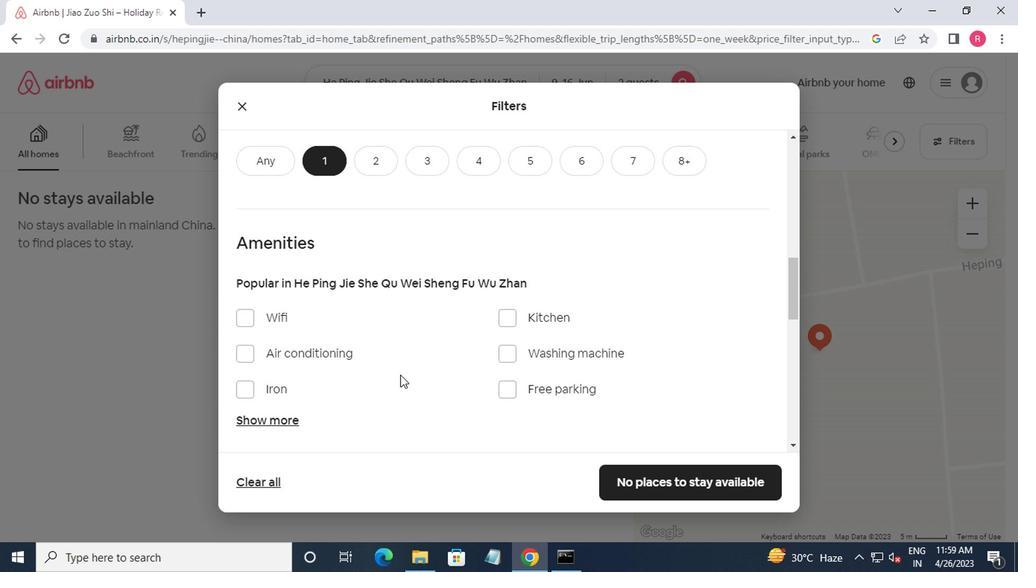 
Action: Mouse scrolled (396, 372) with delta (0, -1)
Screenshot: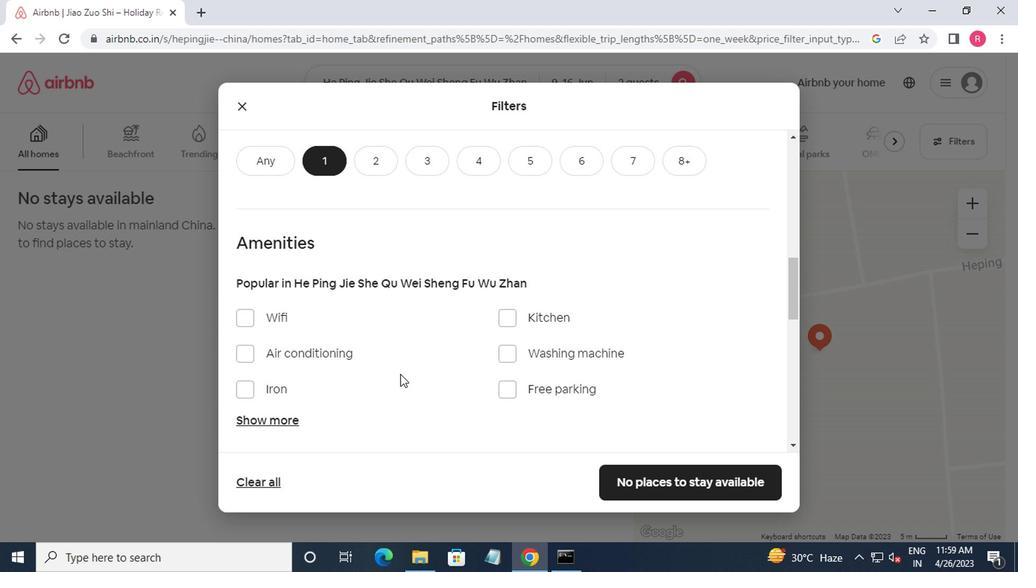 
Action: Mouse scrolled (396, 372) with delta (0, -1)
Screenshot: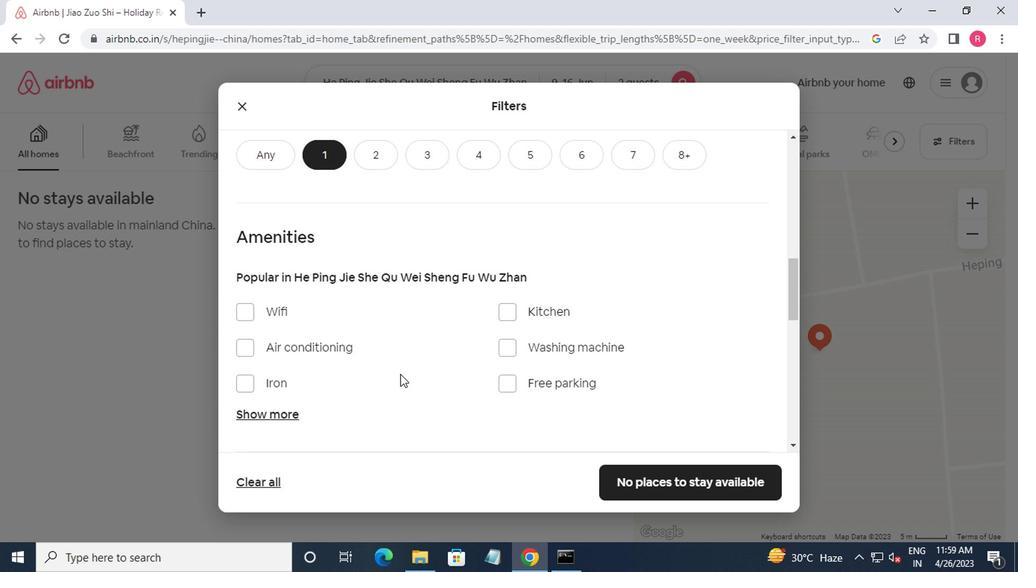 
Action: Mouse moved to (397, 372)
Screenshot: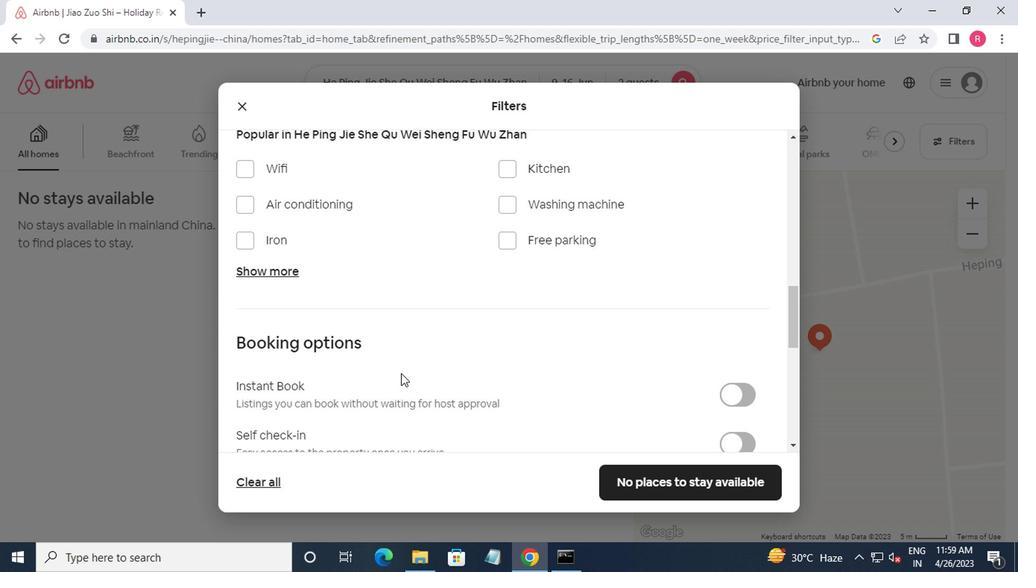 
Action: Mouse scrolled (397, 371) with delta (0, 0)
Screenshot: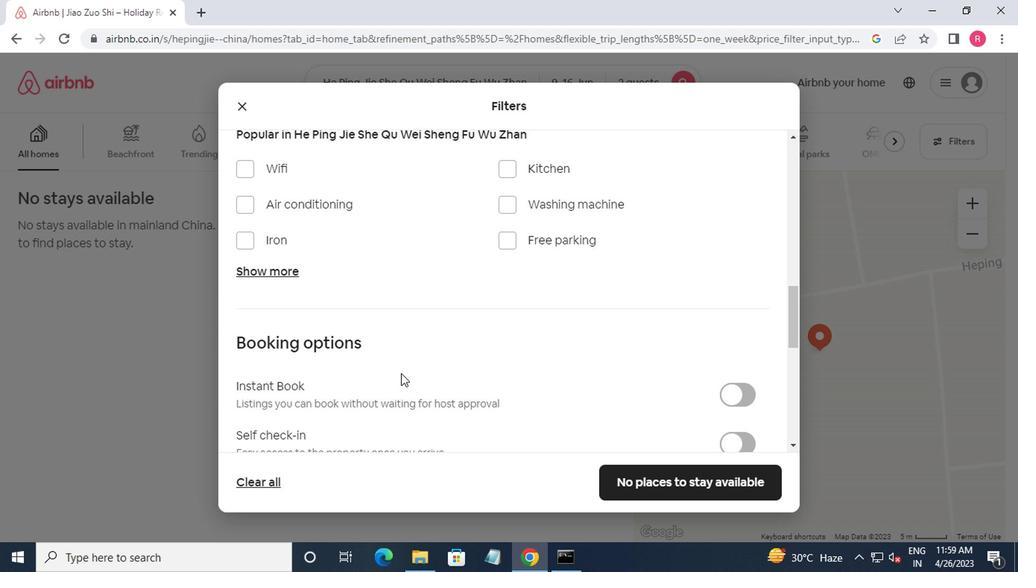
Action: Mouse scrolled (397, 371) with delta (0, 0)
Screenshot: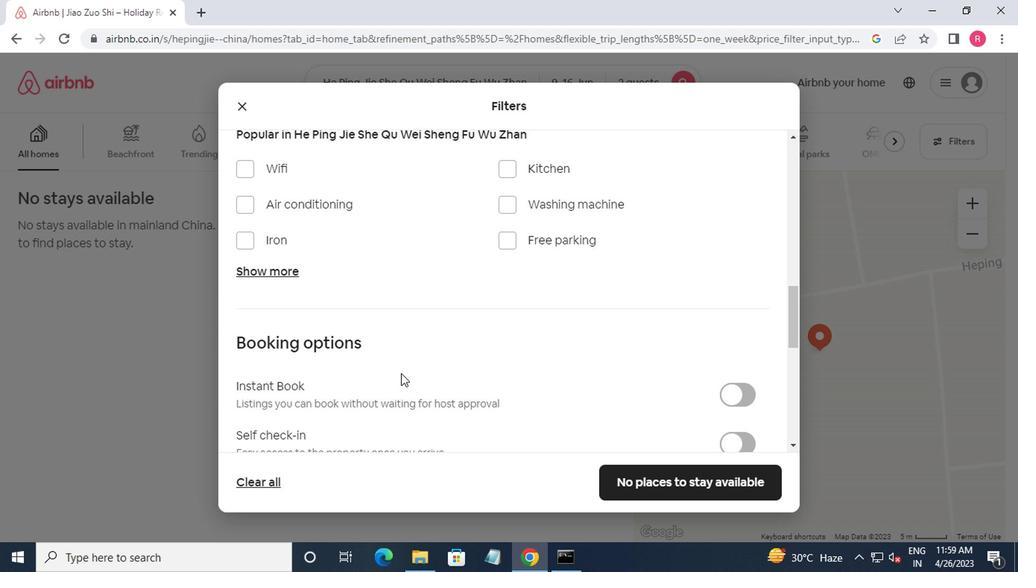 
Action: Mouse moved to (734, 296)
Screenshot: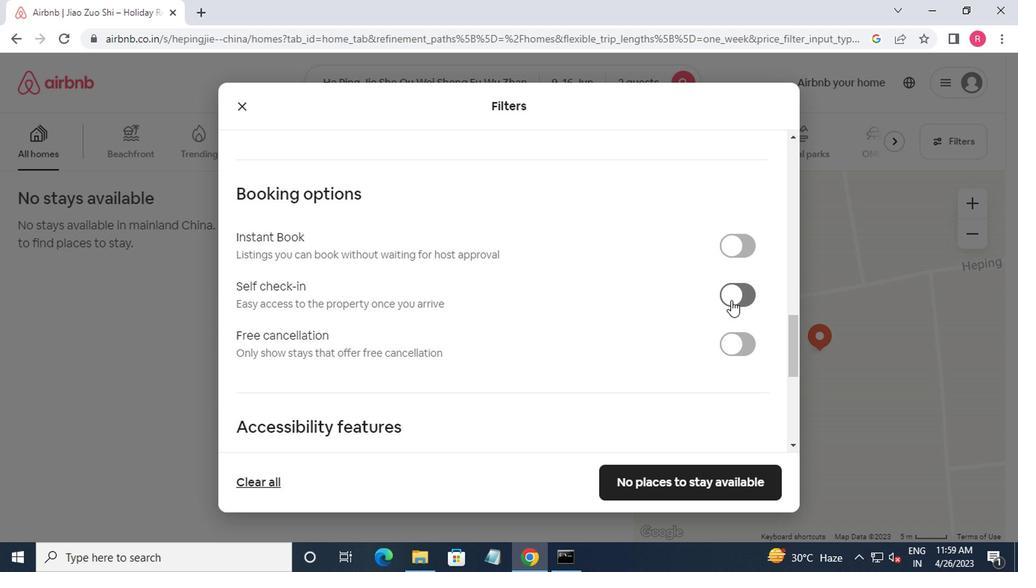 
Action: Mouse pressed left at (734, 296)
Screenshot: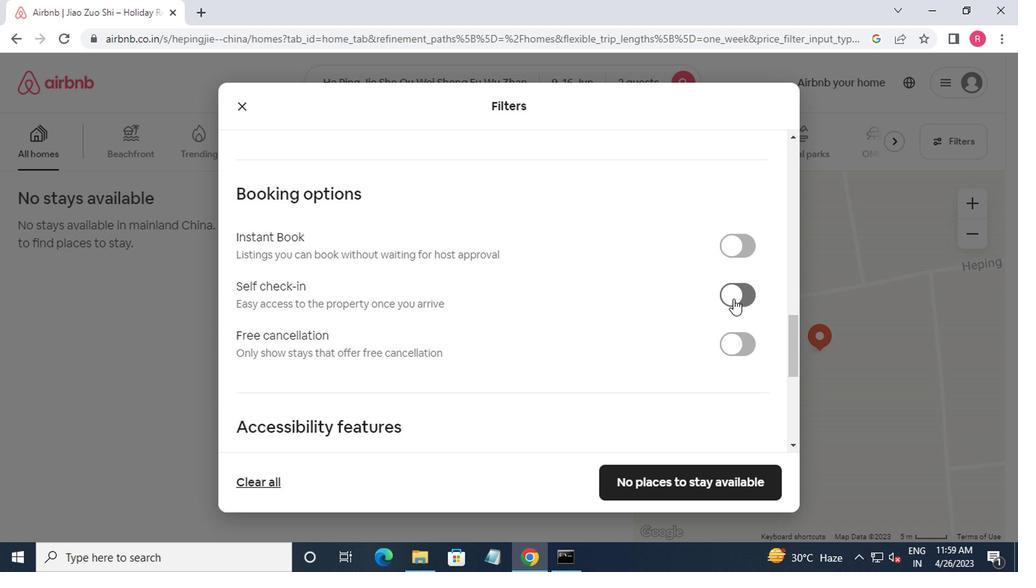 
Action: Mouse moved to (731, 295)
Screenshot: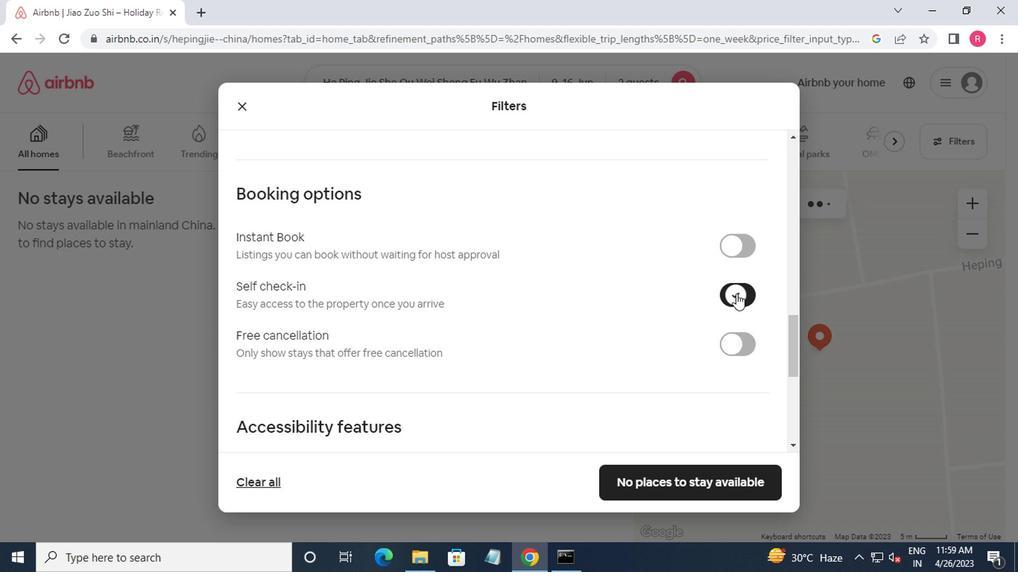 
Action: Mouse scrolled (731, 294) with delta (0, 0)
Screenshot: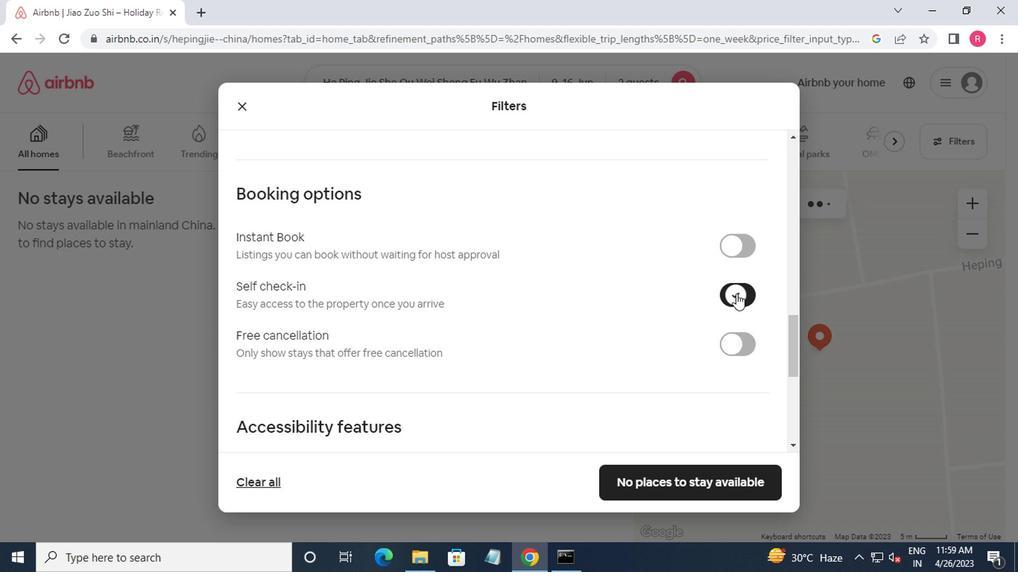 
Action: Mouse moved to (728, 300)
Screenshot: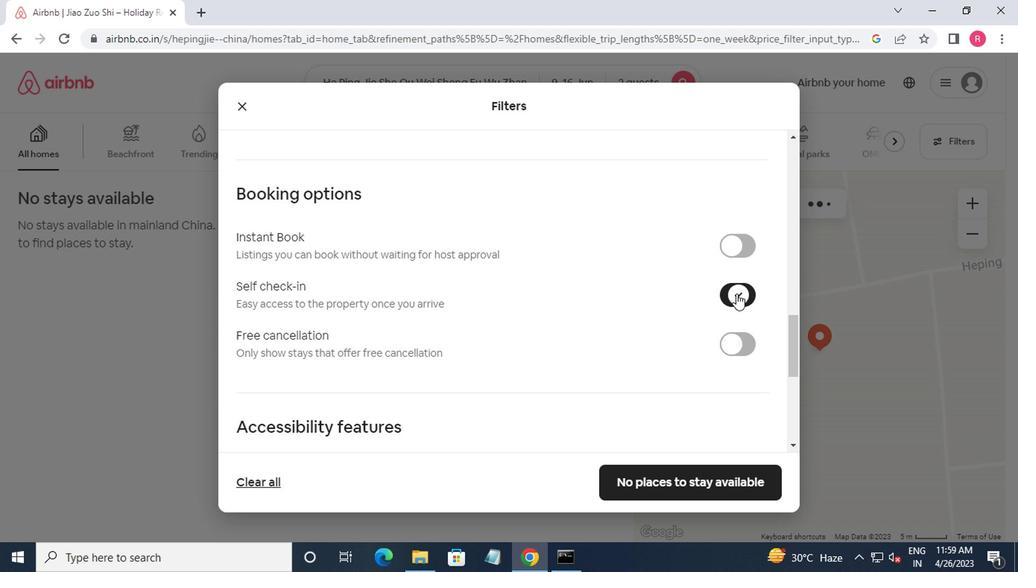 
Action: Mouse scrolled (728, 300) with delta (0, 0)
Screenshot: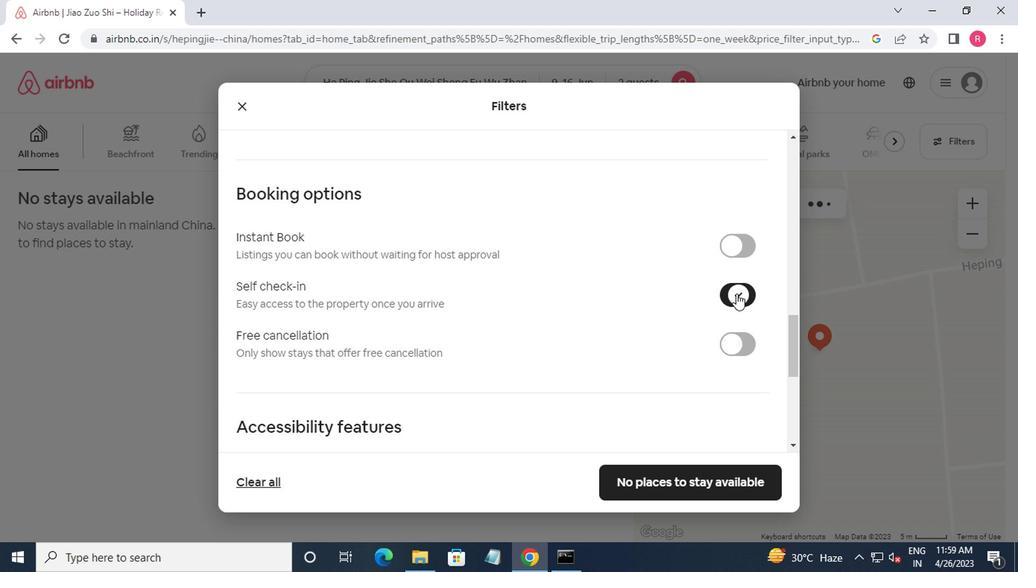 
Action: Mouse moved to (724, 307)
Screenshot: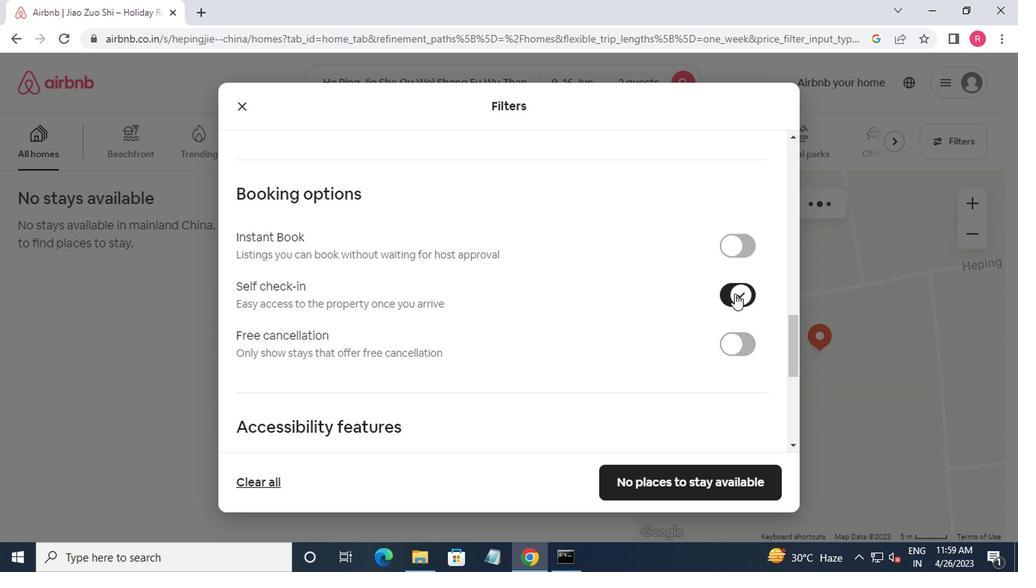 
Action: Mouse scrolled (724, 305) with delta (0, -1)
Screenshot: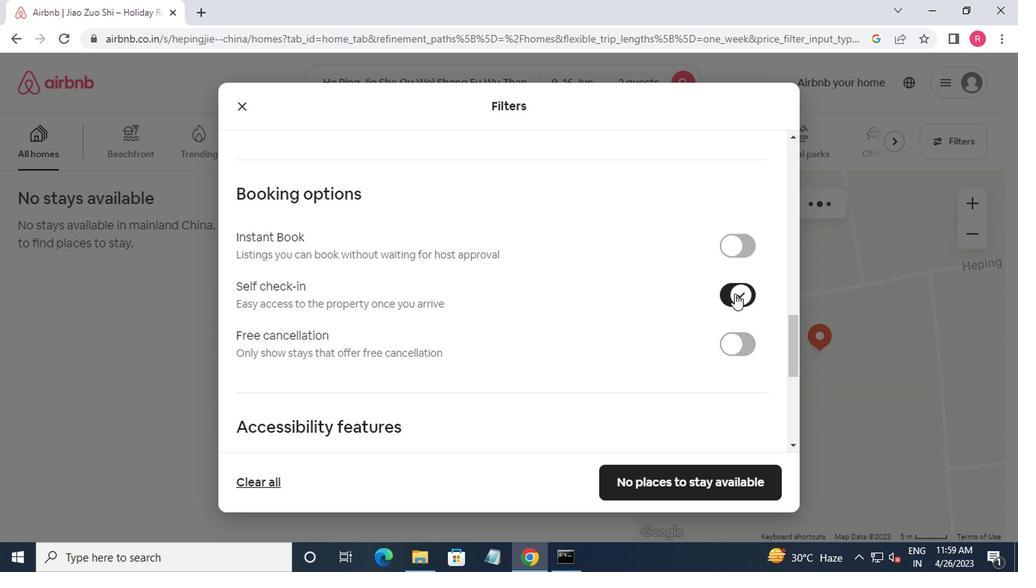 
Action: Mouse moved to (721, 312)
Screenshot: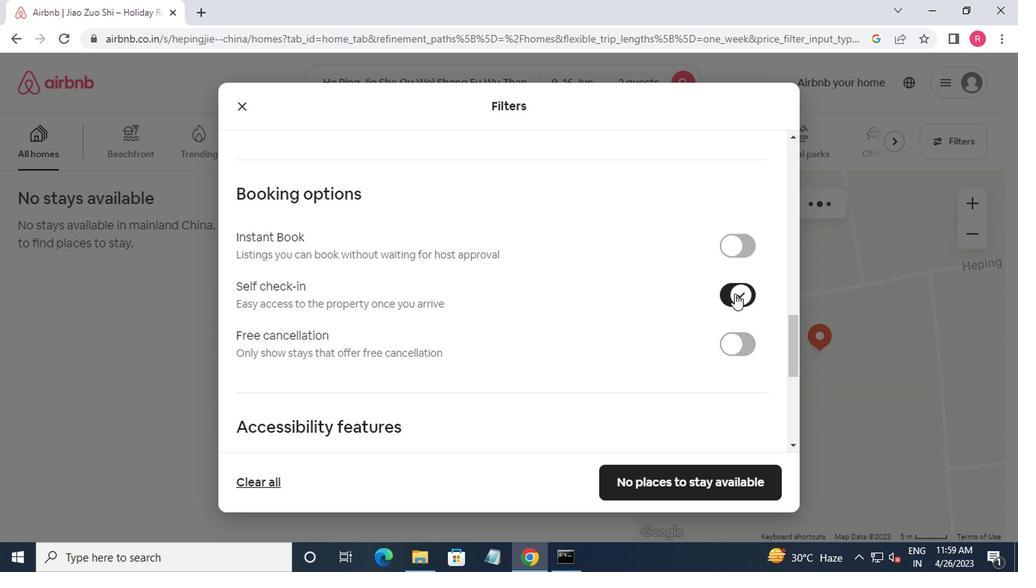 
Action: Mouse scrolled (721, 311) with delta (0, -1)
Screenshot: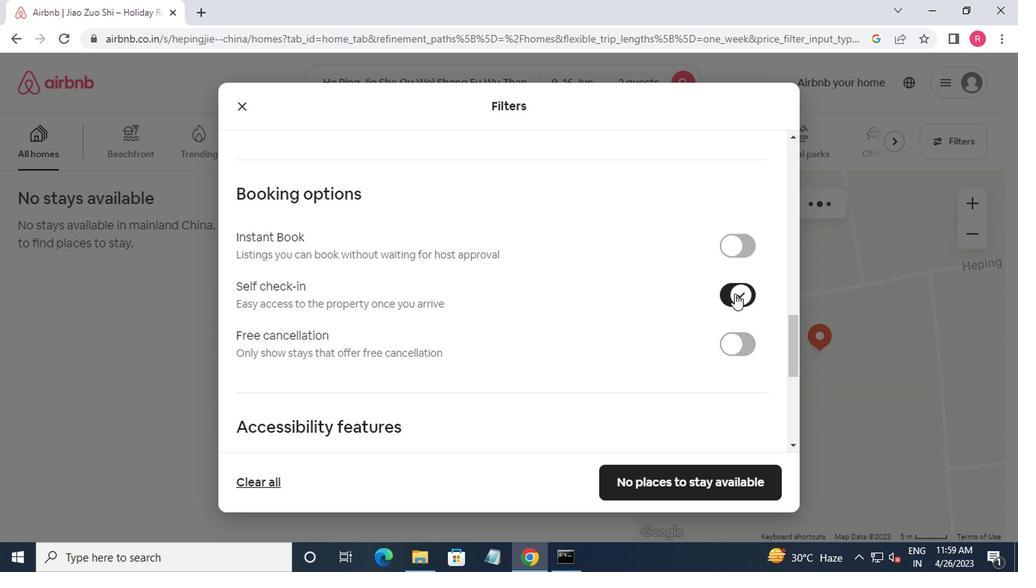 
Action: Mouse moved to (717, 314)
Screenshot: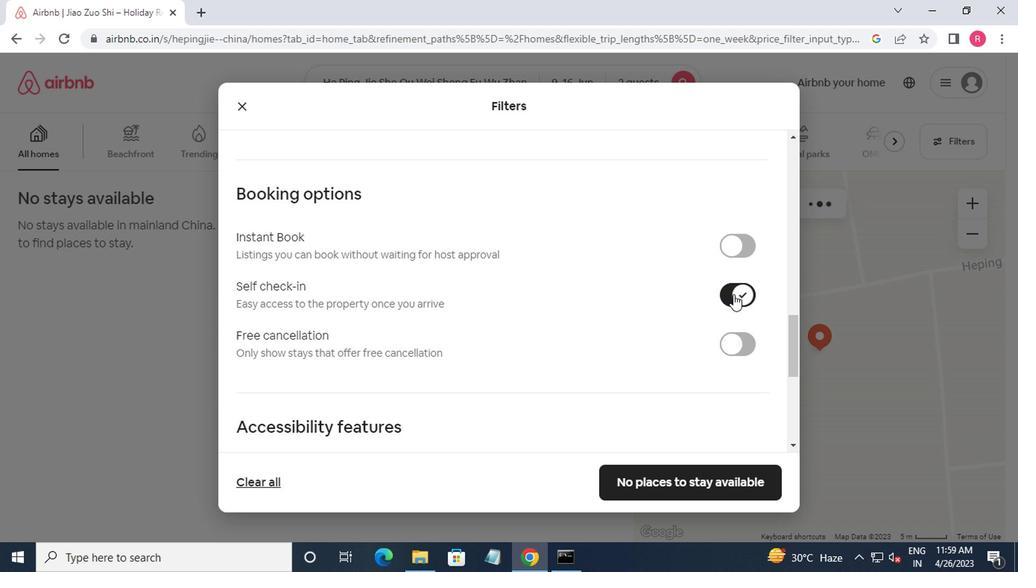
Action: Mouse scrolled (717, 314) with delta (0, 0)
Screenshot: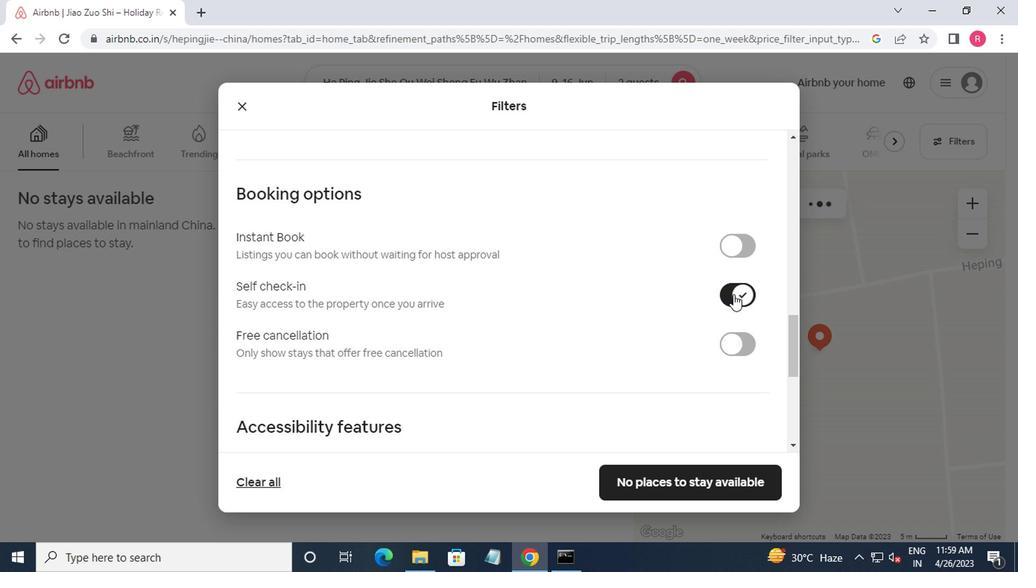 
Action: Mouse moved to (672, 338)
Screenshot: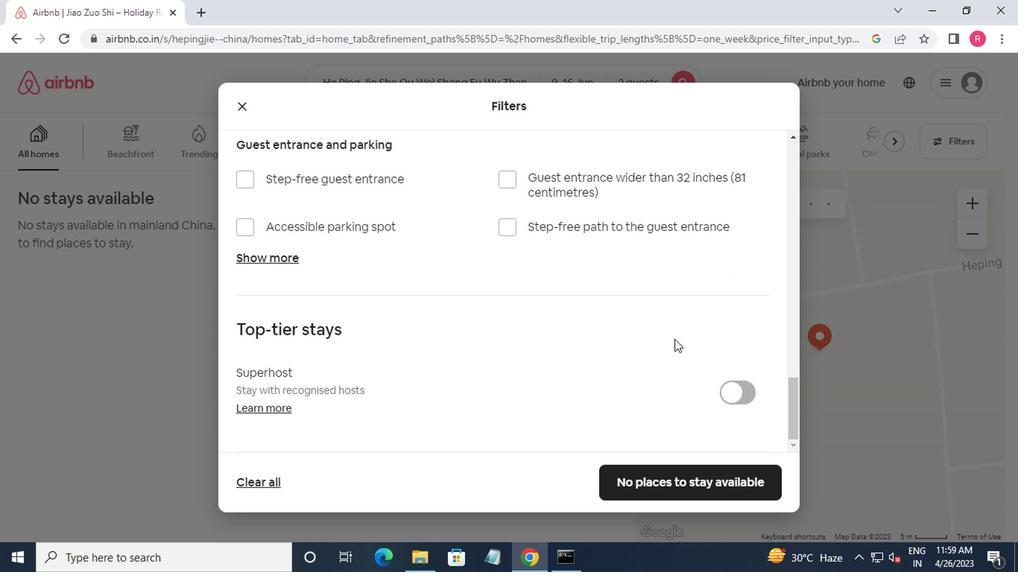 
Action: Mouse scrolled (672, 337) with delta (0, 0)
Screenshot: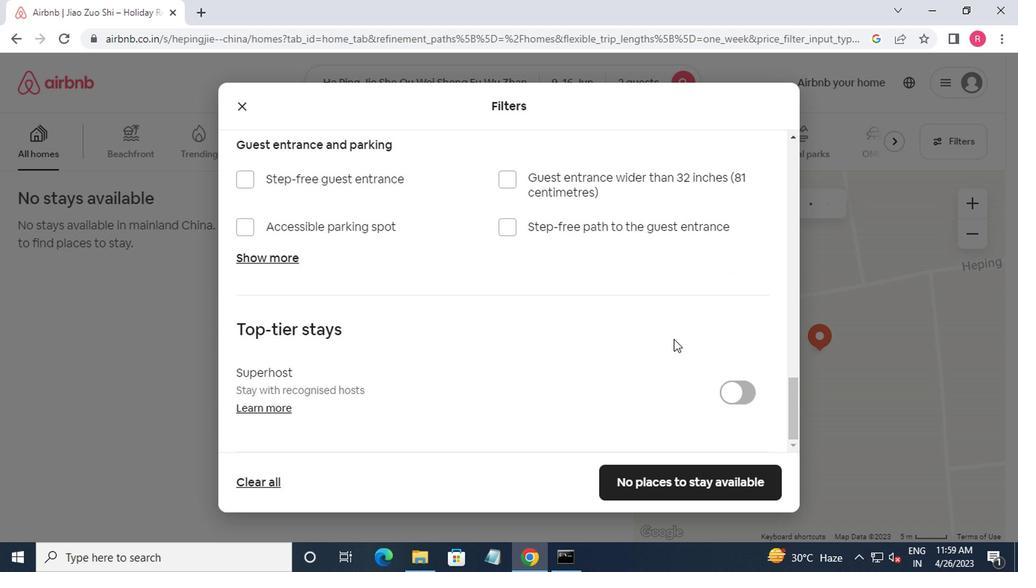 
Action: Mouse moved to (671, 341)
Screenshot: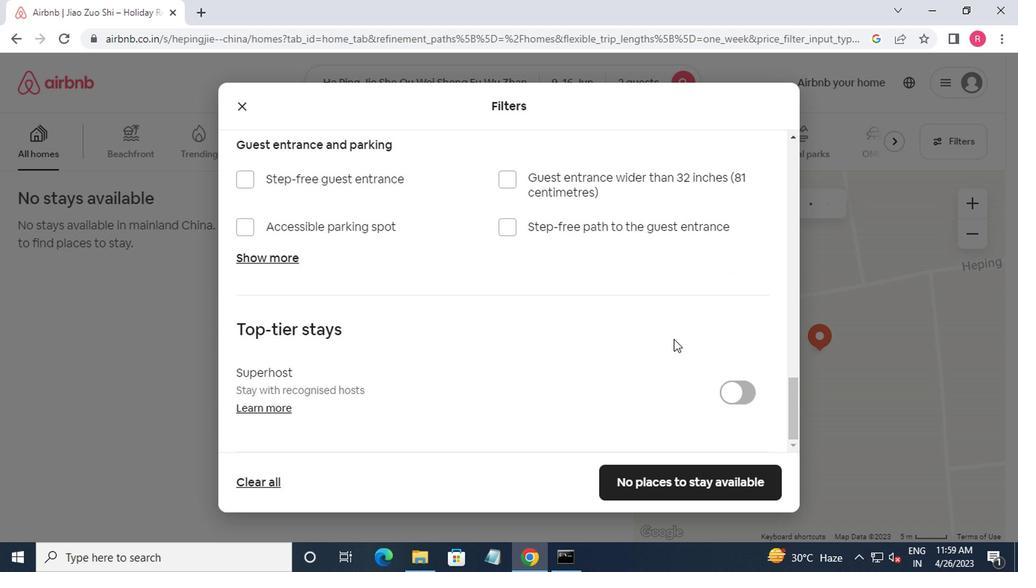 
Action: Mouse scrolled (671, 340) with delta (0, 0)
Screenshot: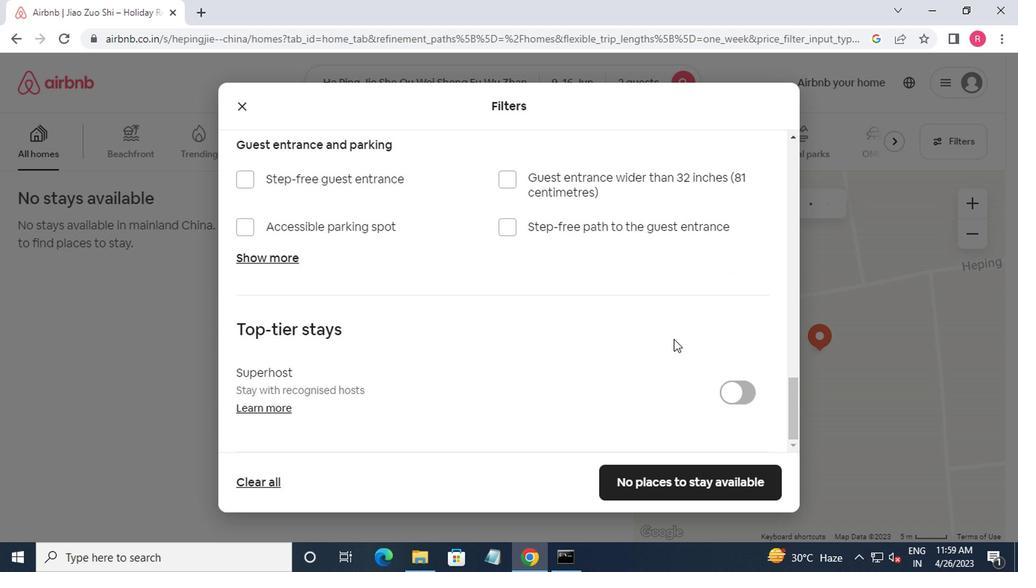 
Action: Mouse moved to (670, 342)
Screenshot: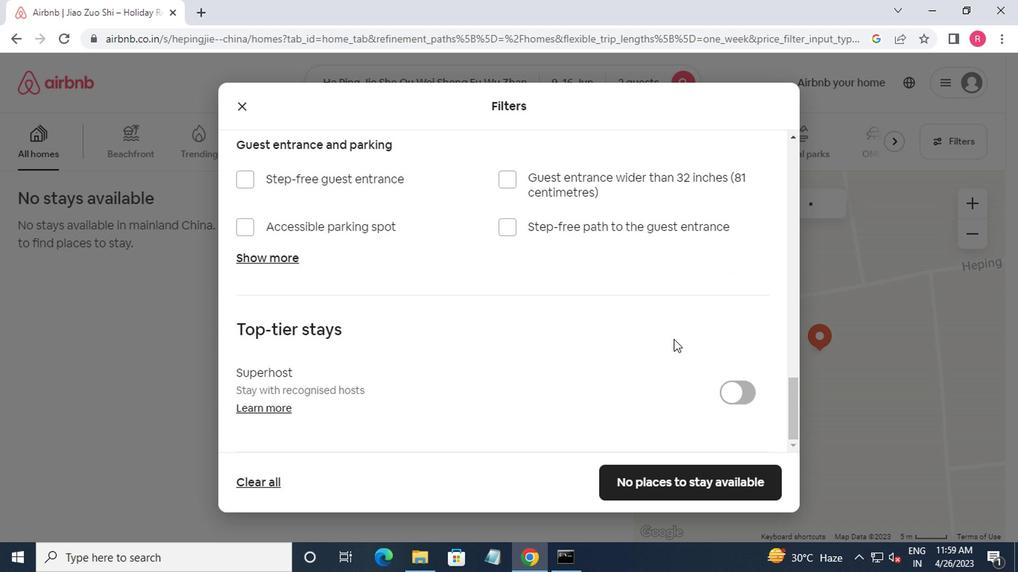 
Action: Mouse scrolled (670, 341) with delta (0, 0)
Screenshot: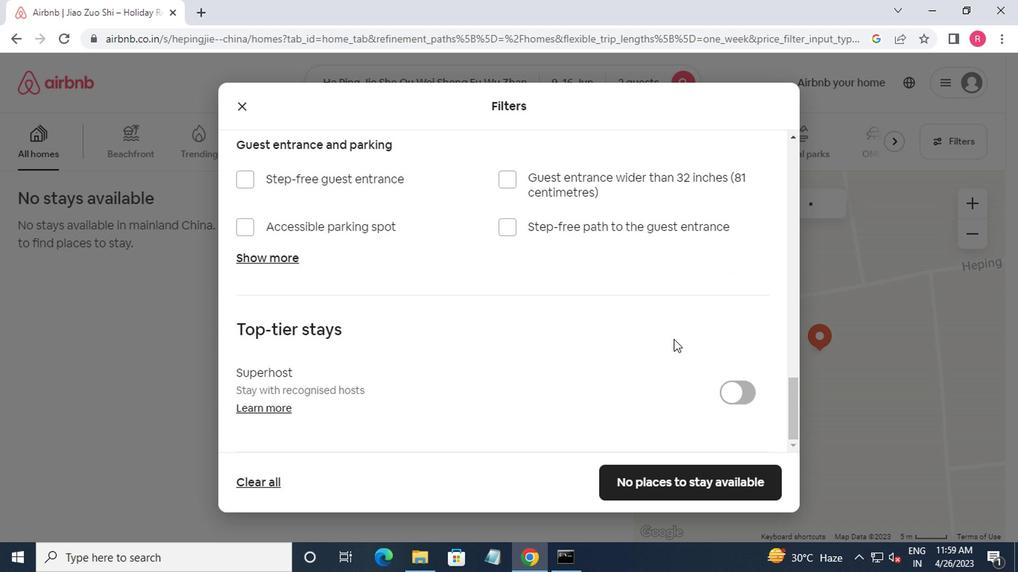 
Action: Mouse moved to (670, 343)
Screenshot: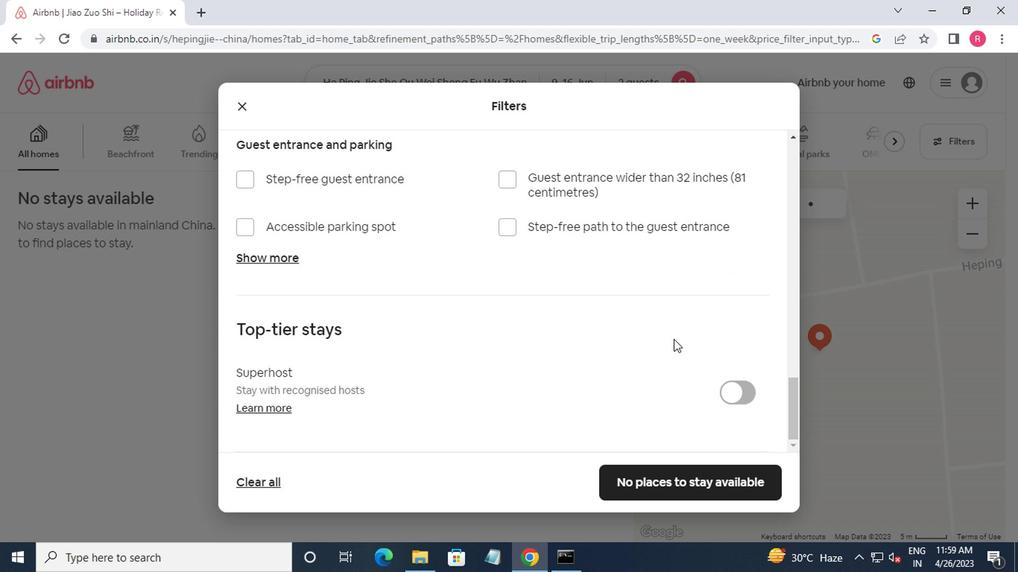
Action: Mouse scrolled (670, 342) with delta (0, -1)
Screenshot: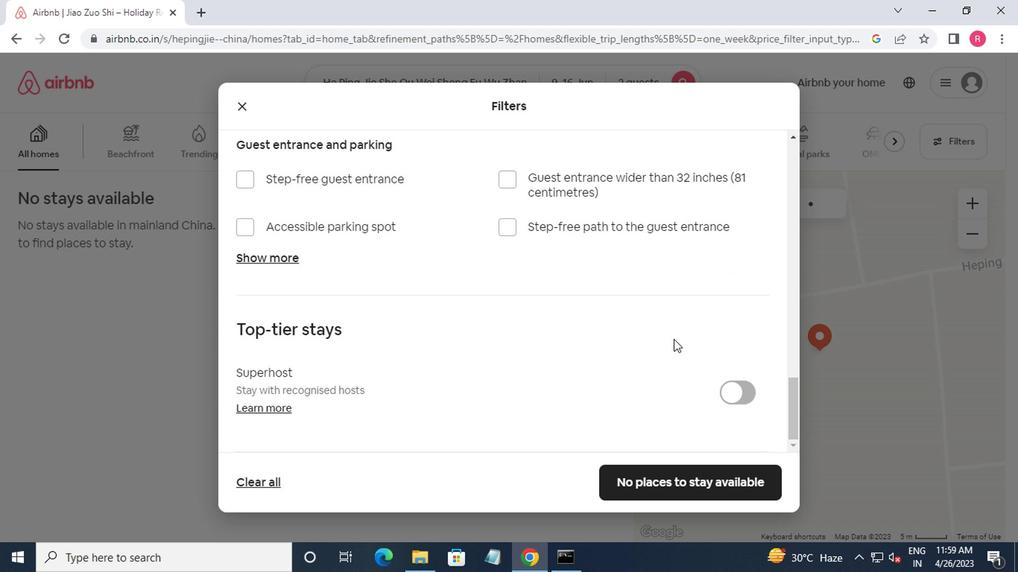 
Action: Mouse moved to (688, 479)
Screenshot: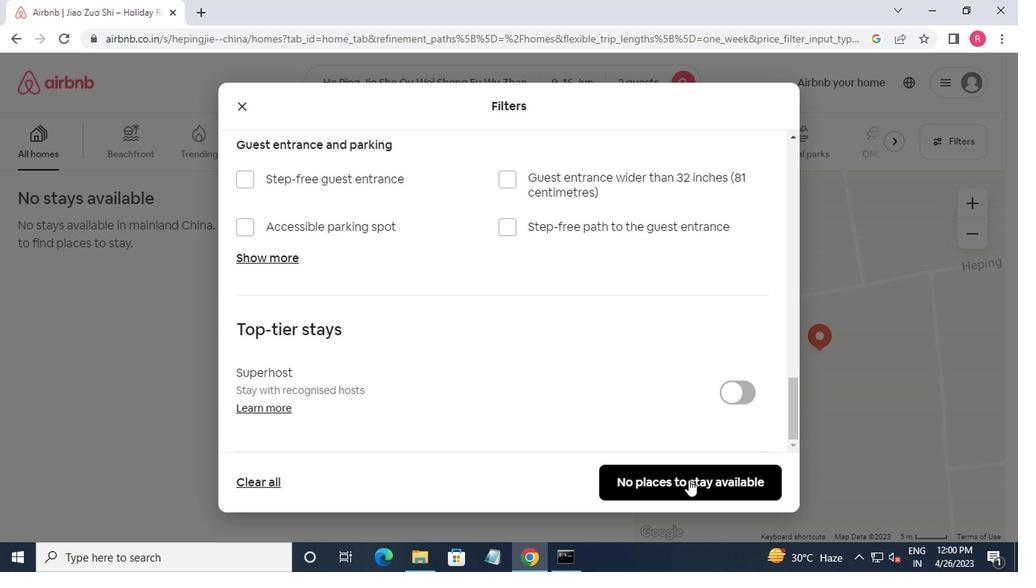 
Action: Mouse pressed left at (688, 479)
Screenshot: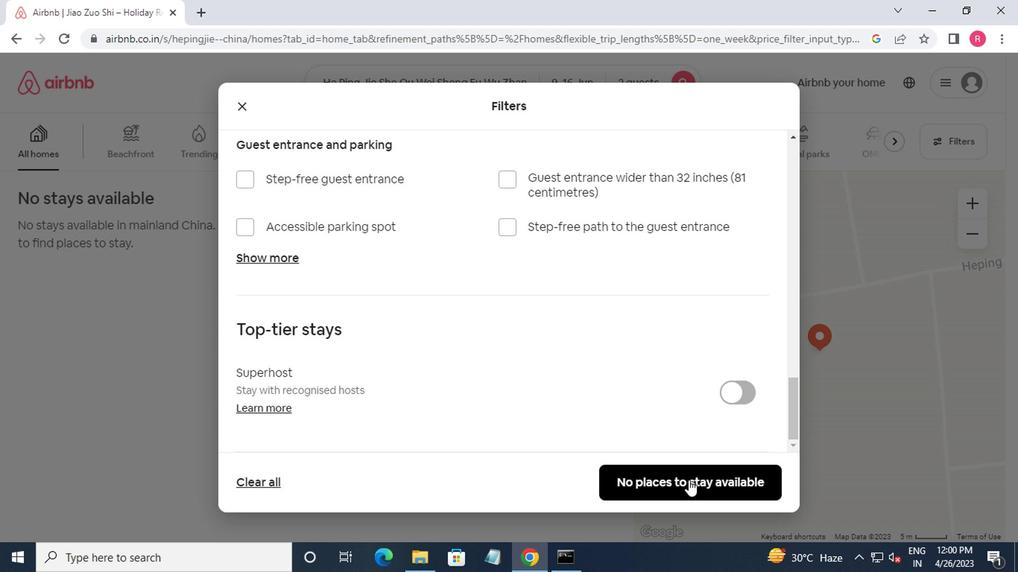 
Action: Mouse moved to (696, 488)
Screenshot: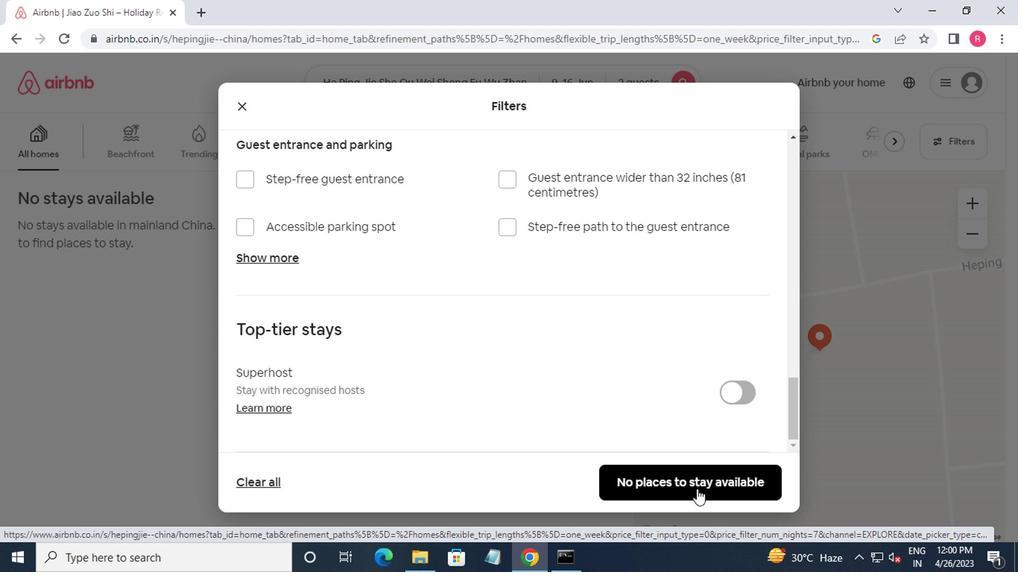 
Action: Mouse pressed left at (696, 488)
Screenshot: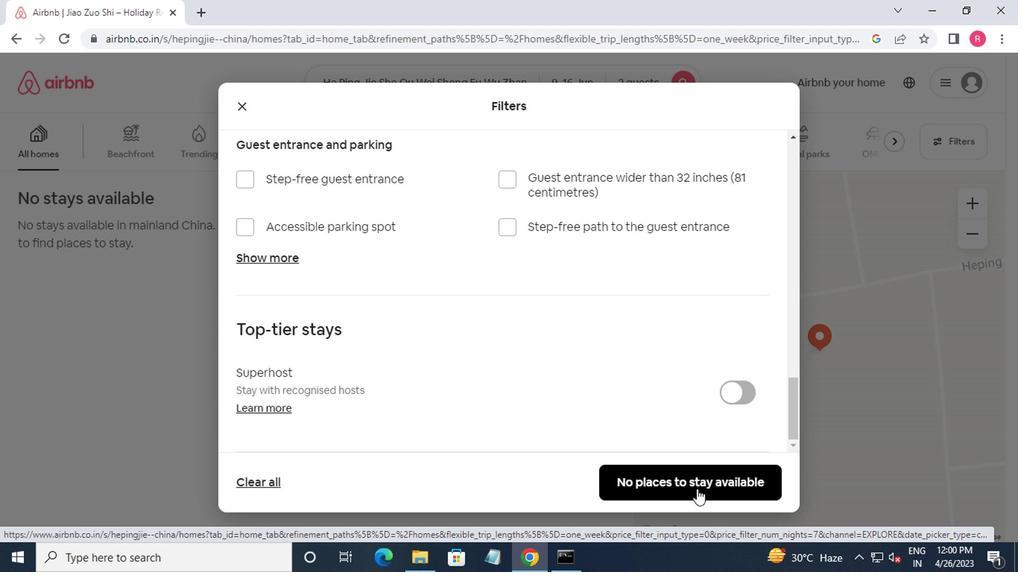 
Action: Mouse moved to (696, 487)
Screenshot: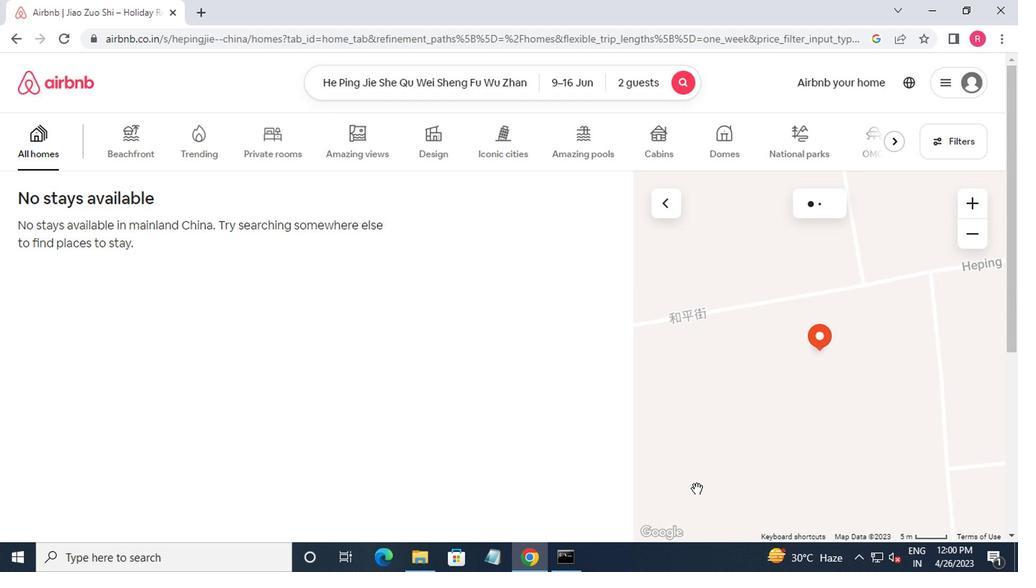 
